 Task: Search one way flight ticket for 3 adults in first from Dillingham: Dillingham Airport to Jacksonville: Albert J. Ellis Airport on 5-3-2023. Choice of flights is Sun country airlines. Number of bags: 1 carry on bag. Price is upto 77000. Outbound departure time preference is 16:15.
Action: Mouse moved to (257, 350)
Screenshot: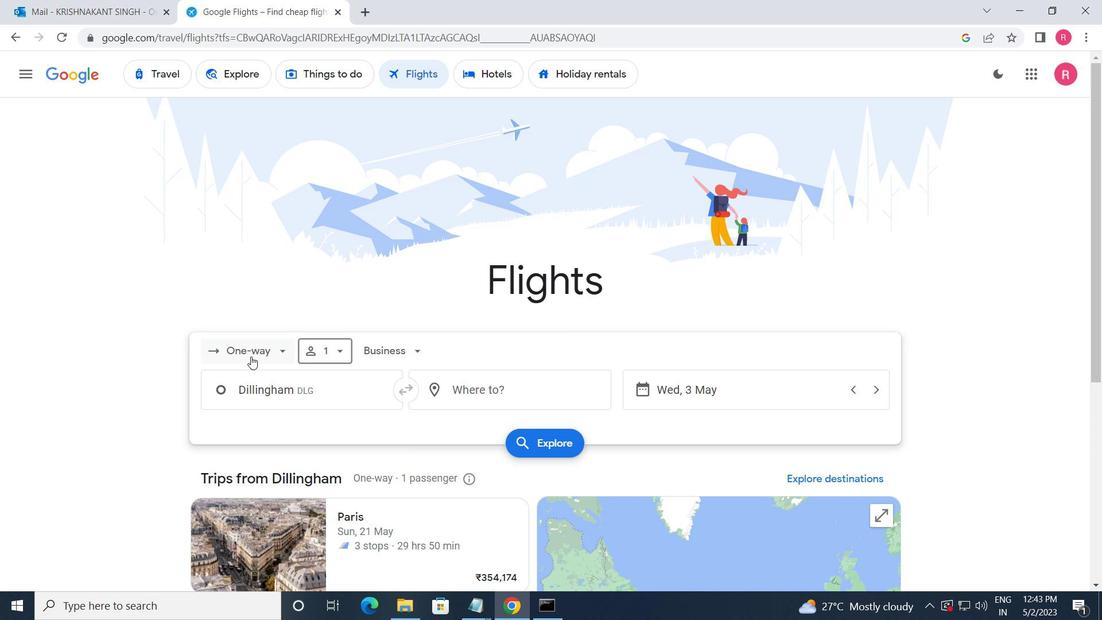 
Action: Mouse pressed left at (257, 350)
Screenshot: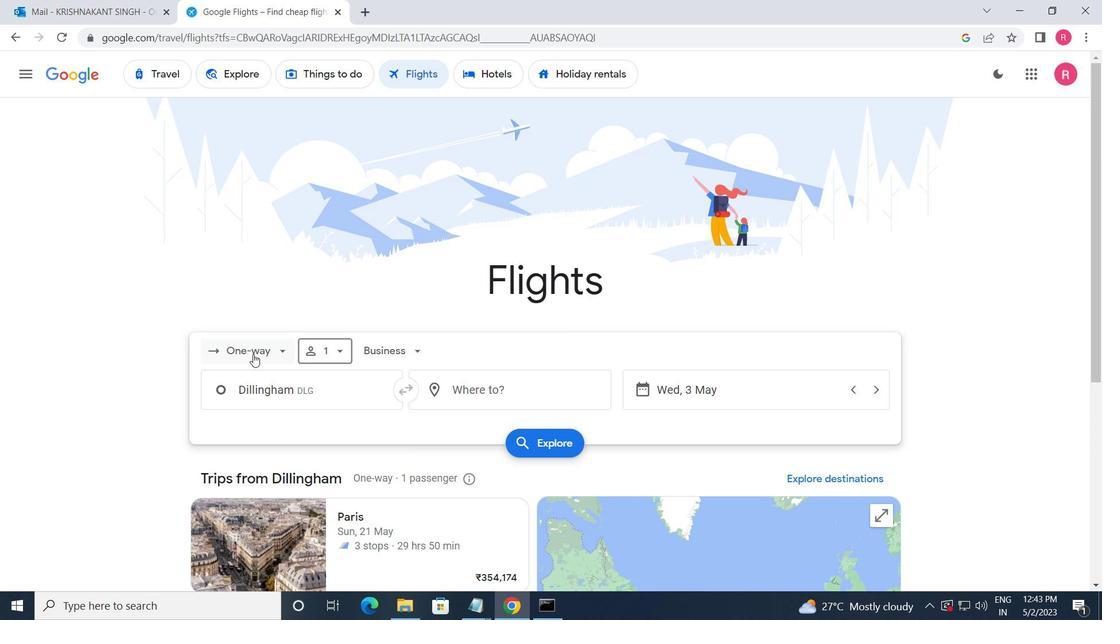 
Action: Mouse moved to (287, 412)
Screenshot: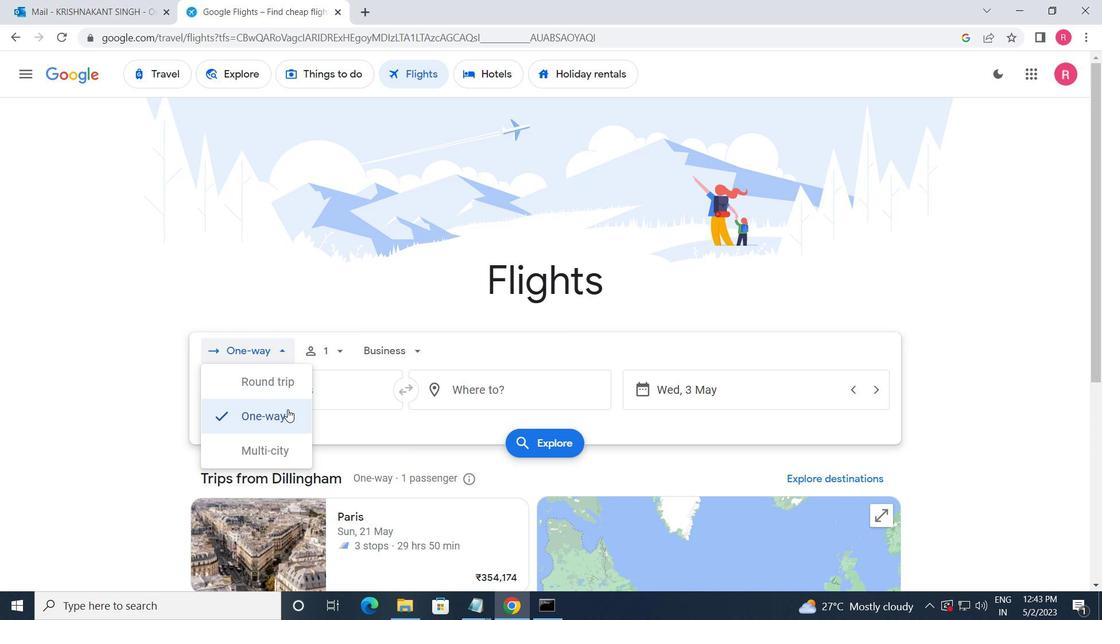 
Action: Mouse pressed left at (287, 412)
Screenshot: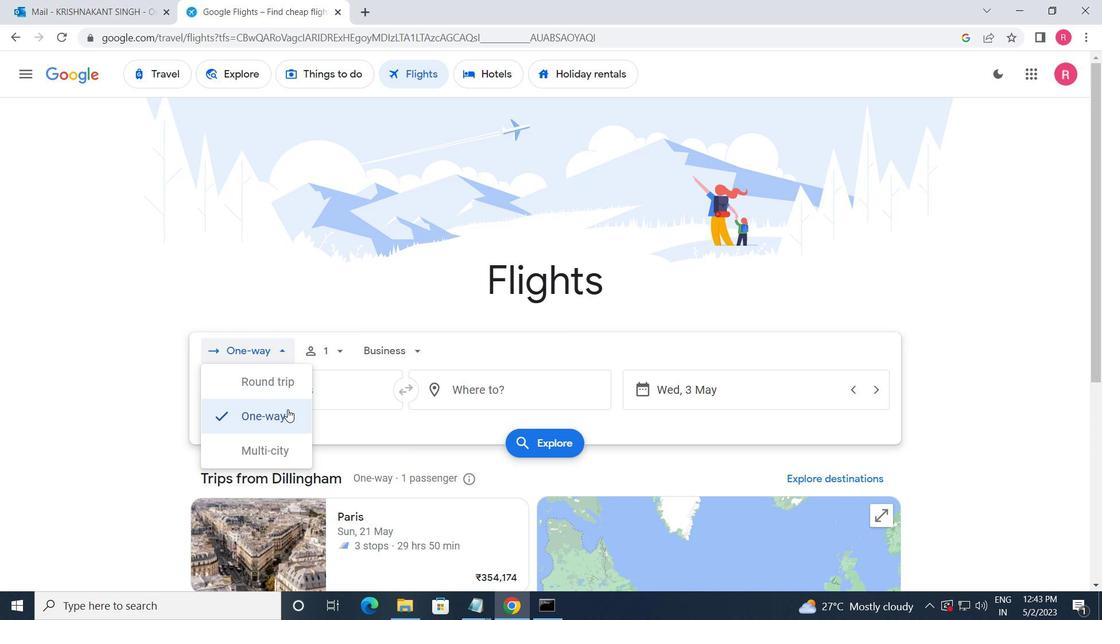 
Action: Mouse moved to (335, 360)
Screenshot: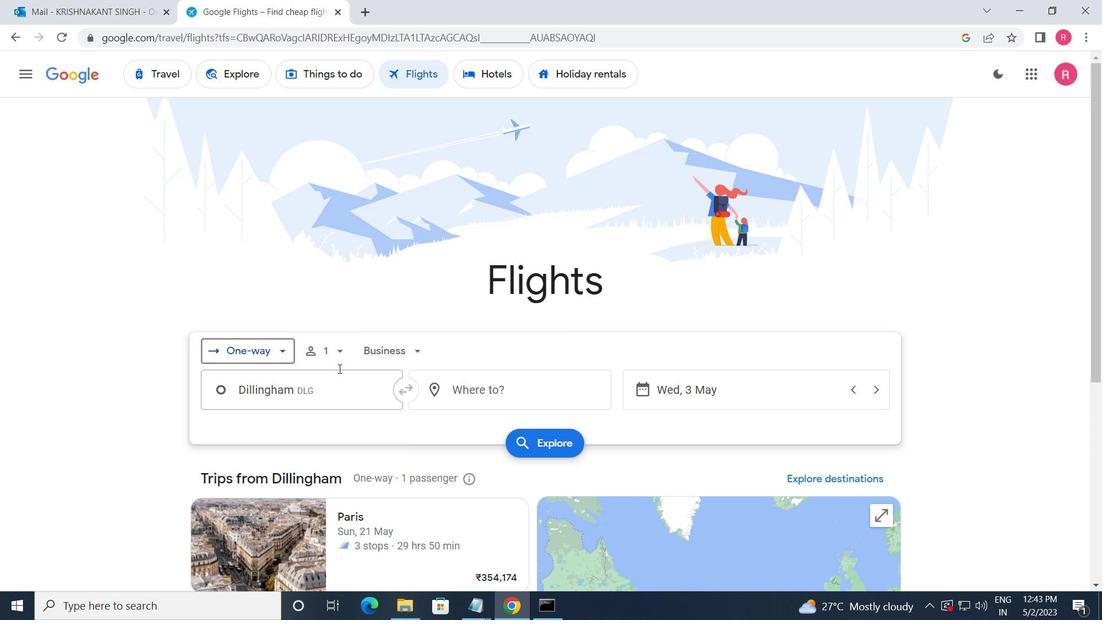 
Action: Mouse pressed left at (335, 360)
Screenshot: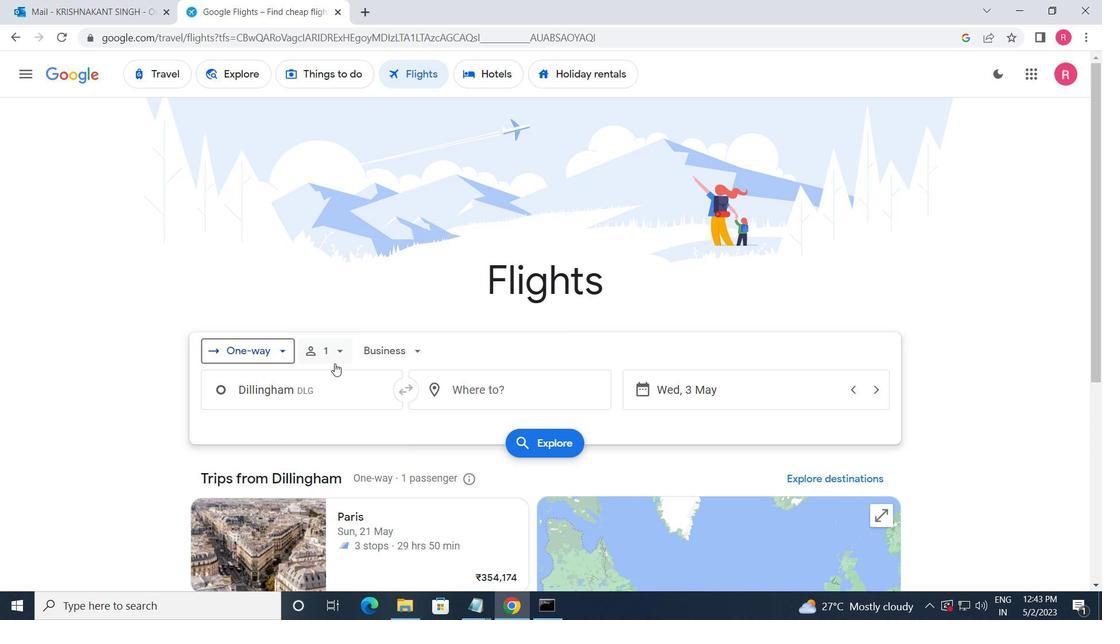 
Action: Mouse moved to (450, 385)
Screenshot: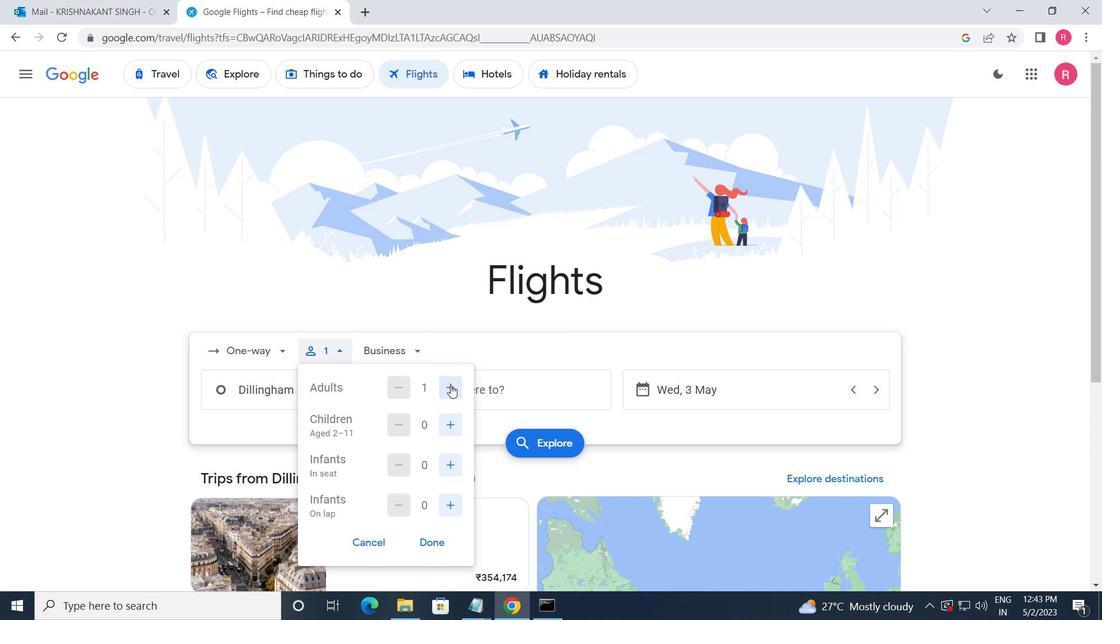 
Action: Mouse pressed left at (450, 385)
Screenshot: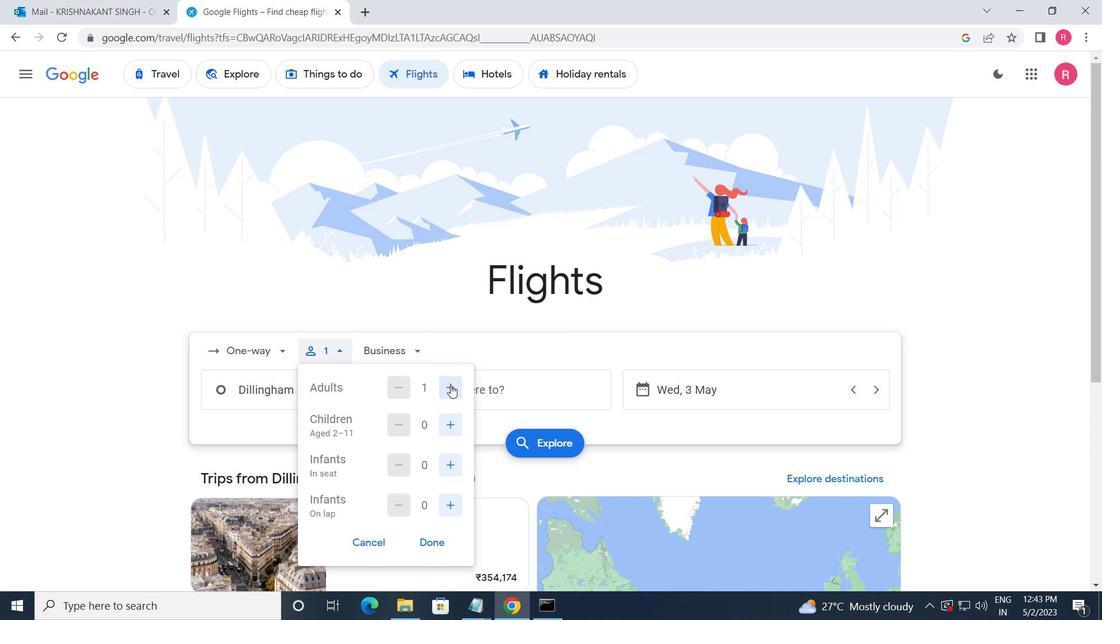 
Action: Mouse moved to (450, 386)
Screenshot: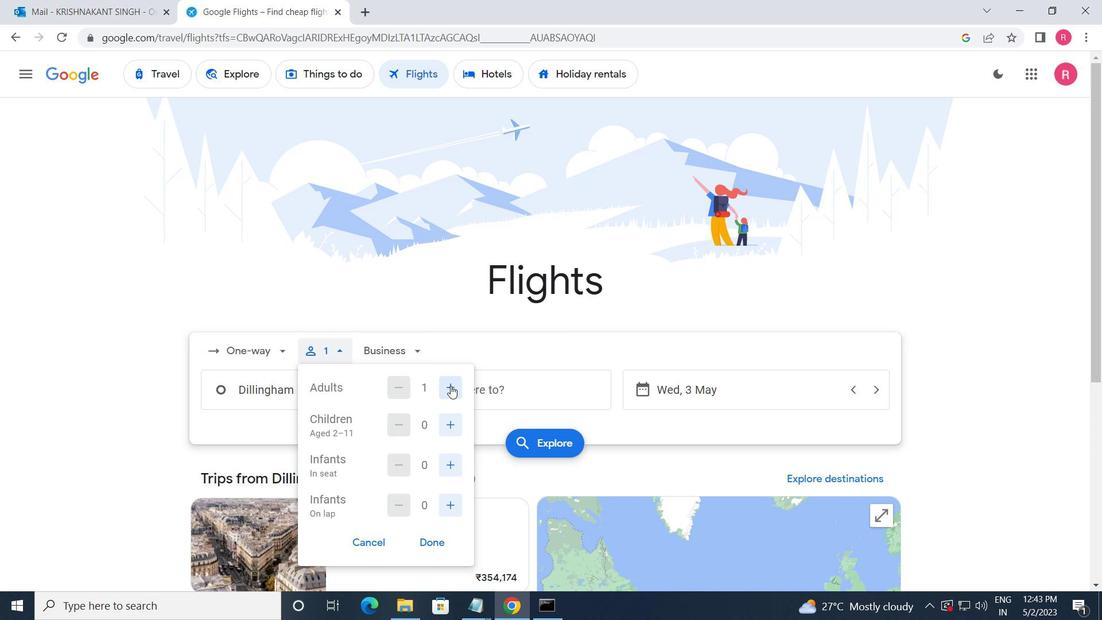 
Action: Mouse pressed left at (450, 386)
Screenshot: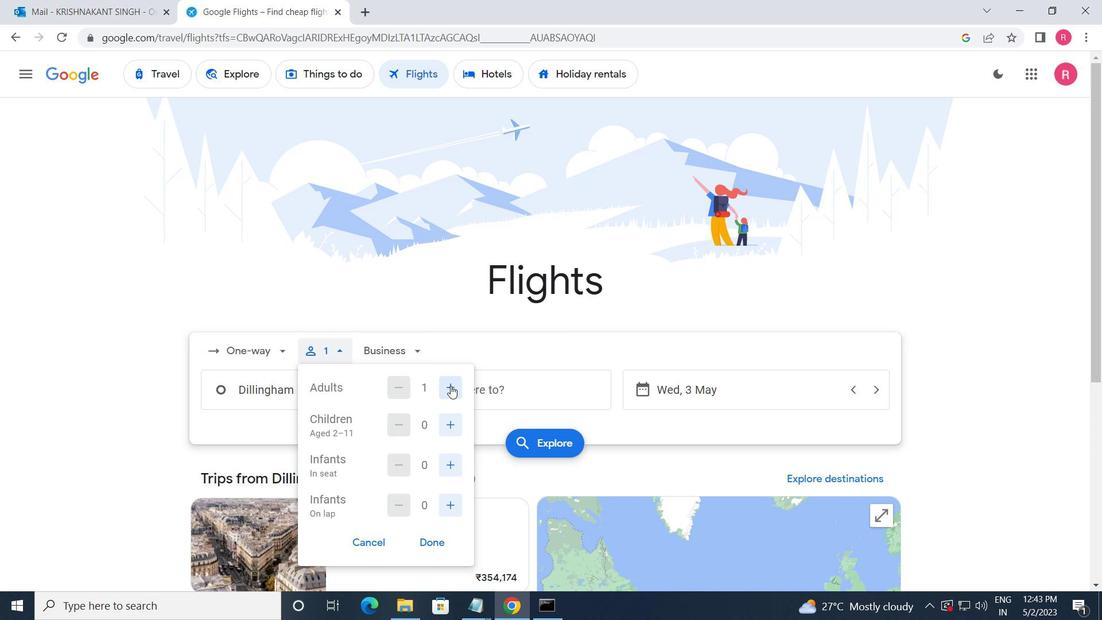 
Action: Mouse moved to (396, 333)
Screenshot: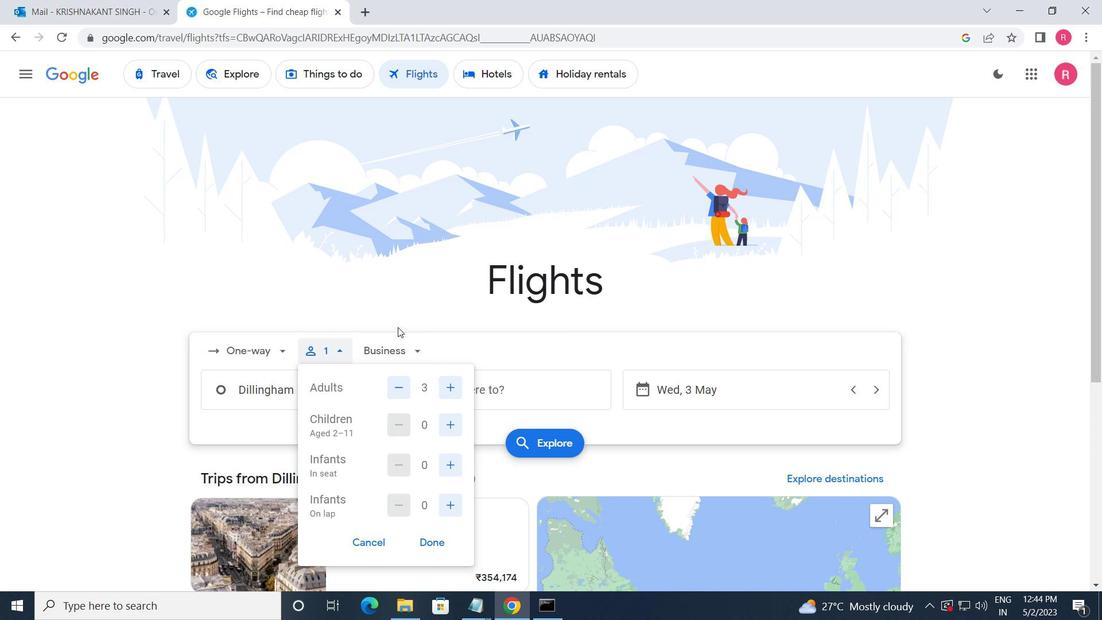 
Action: Mouse pressed left at (396, 333)
Screenshot: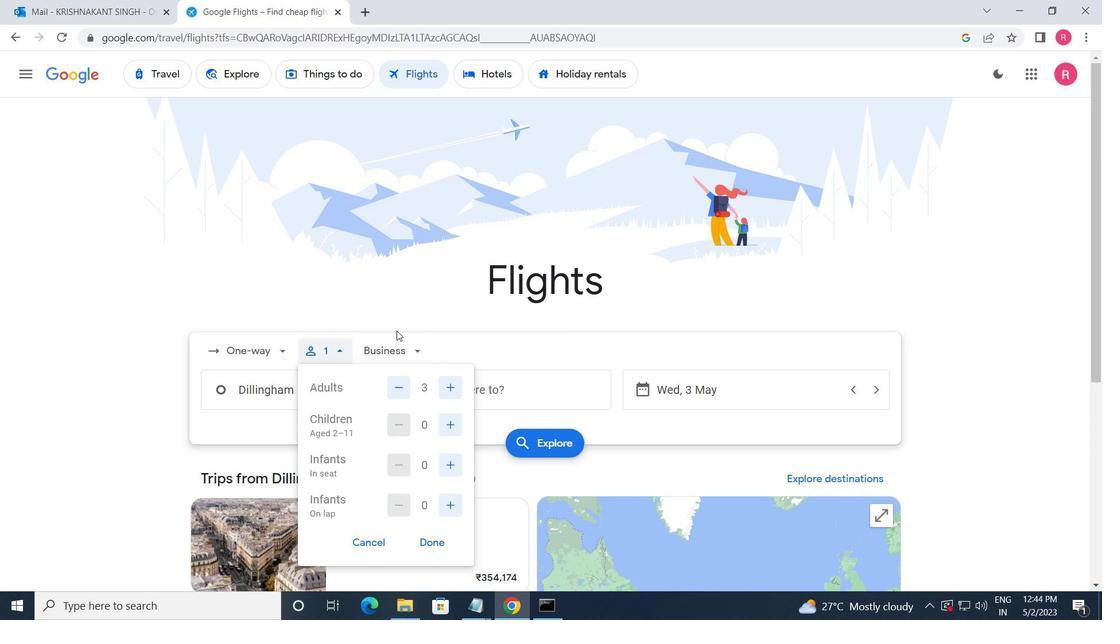 
Action: Mouse moved to (411, 484)
Screenshot: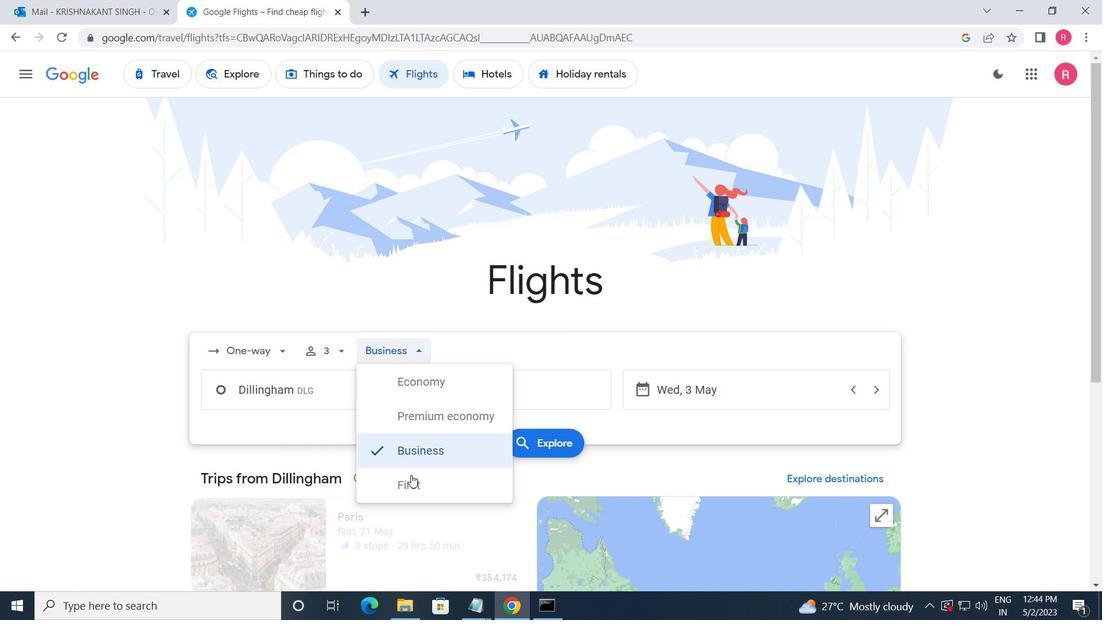 
Action: Mouse pressed left at (411, 484)
Screenshot: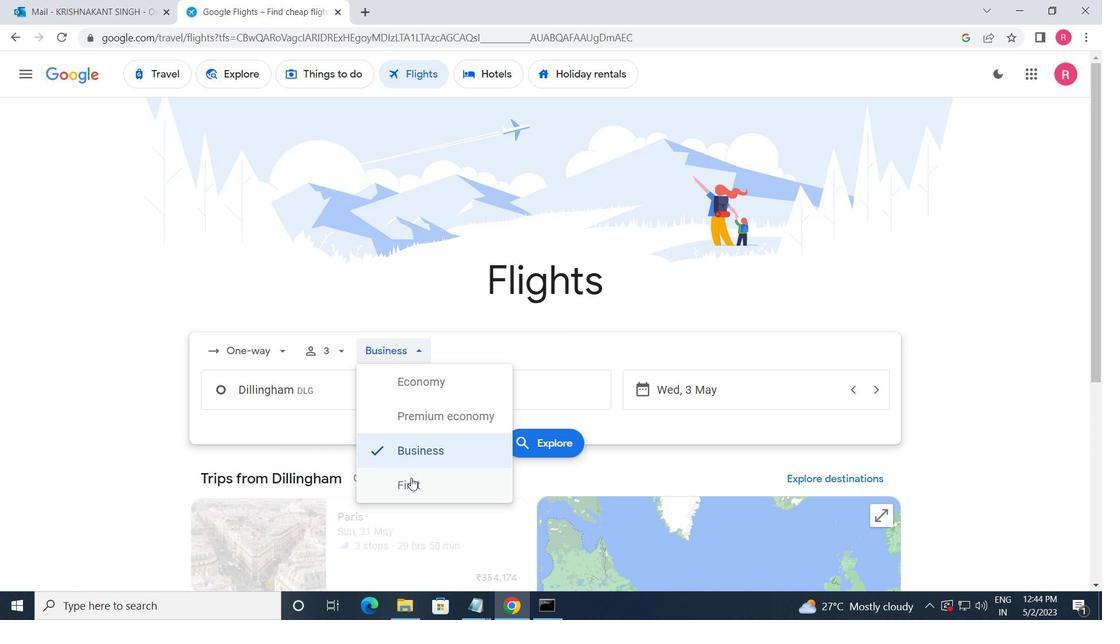 
Action: Mouse moved to (334, 400)
Screenshot: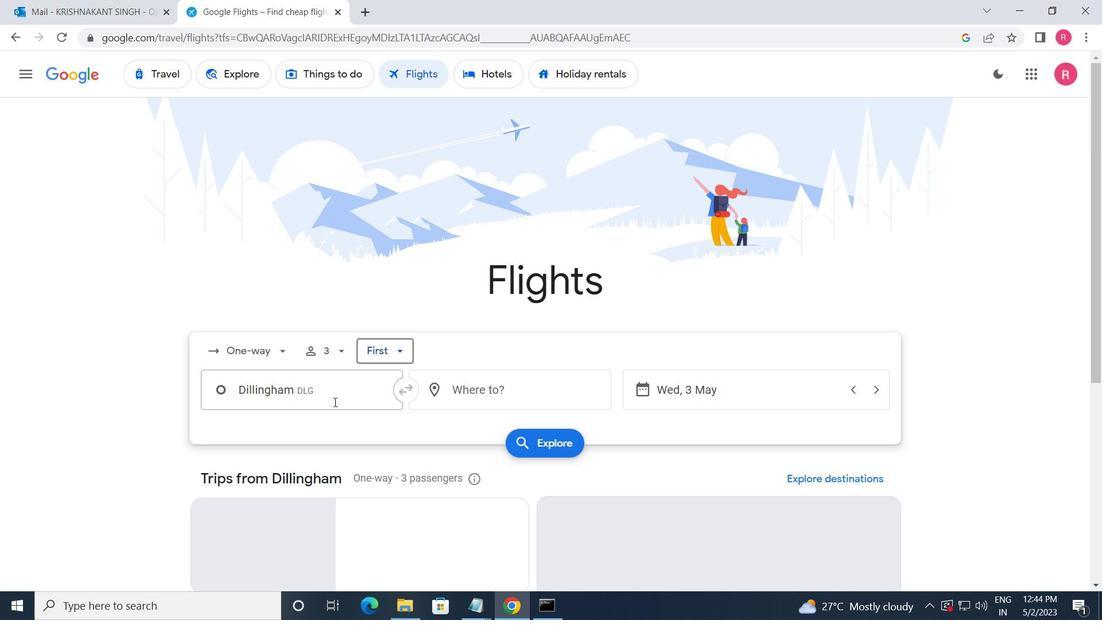 
Action: Mouse pressed left at (334, 400)
Screenshot: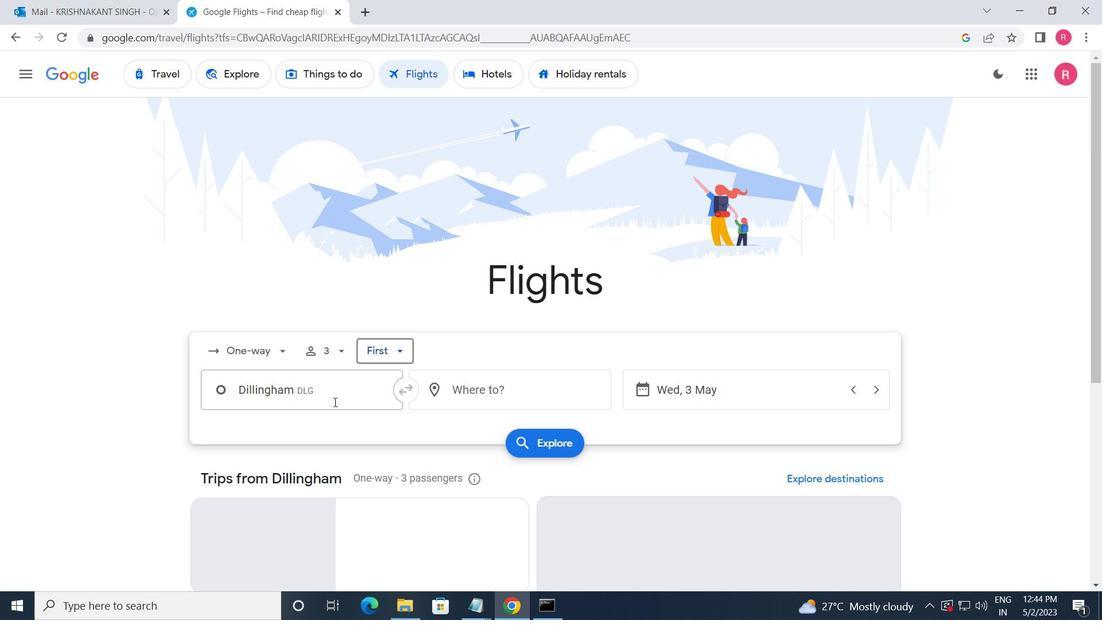 
Action: Mouse moved to (327, 434)
Screenshot: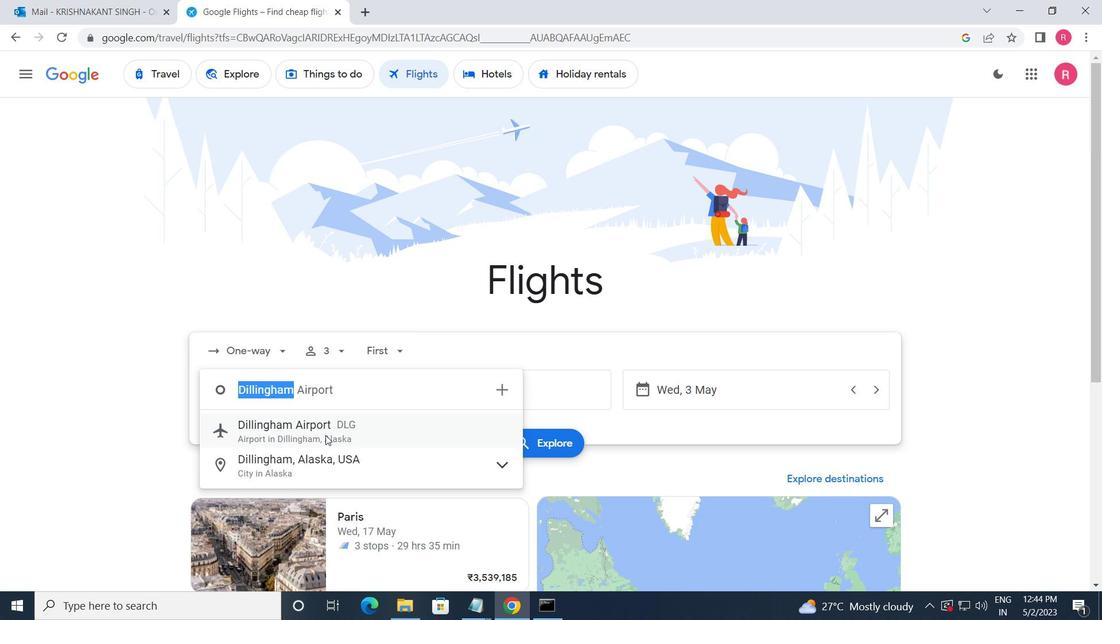 
Action: Mouse pressed left at (327, 434)
Screenshot: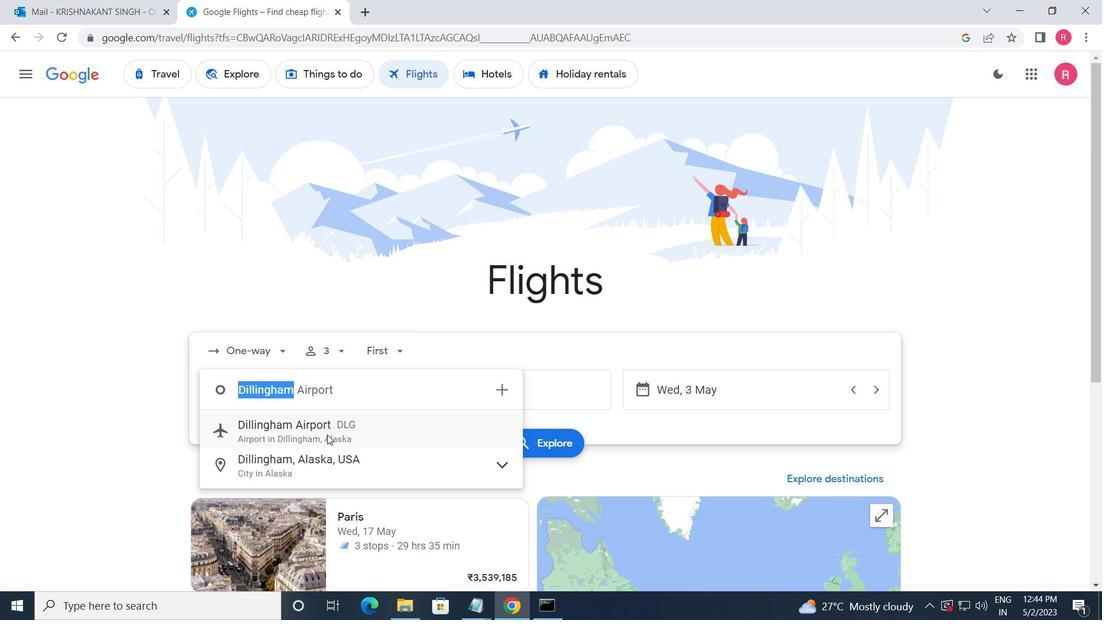 
Action: Mouse moved to (465, 394)
Screenshot: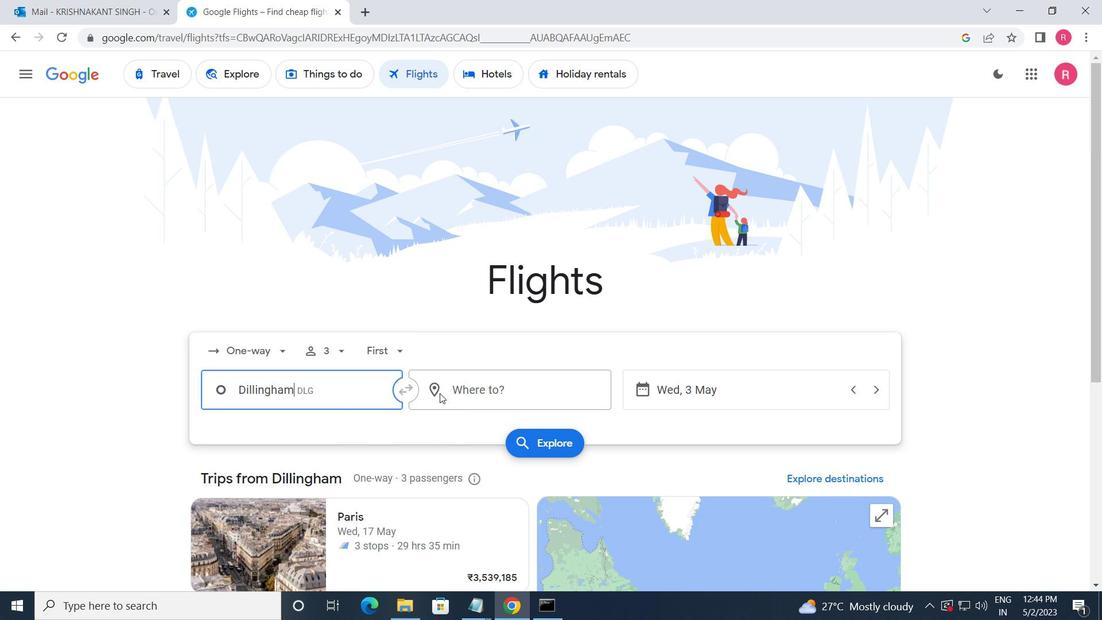 
Action: Mouse pressed left at (465, 394)
Screenshot: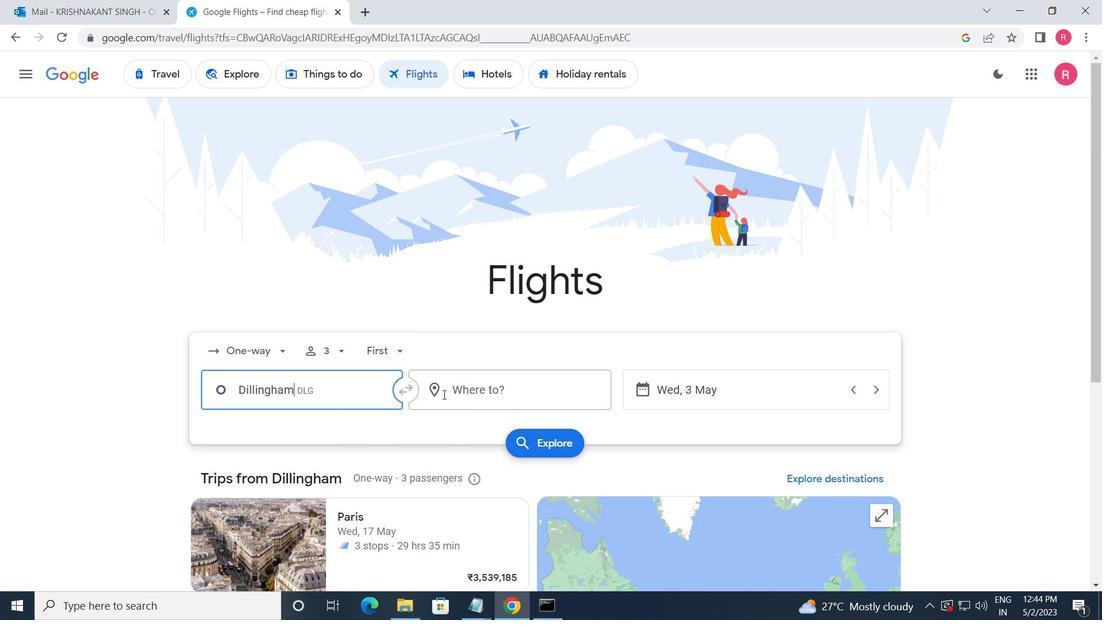 
Action: Mouse moved to (487, 532)
Screenshot: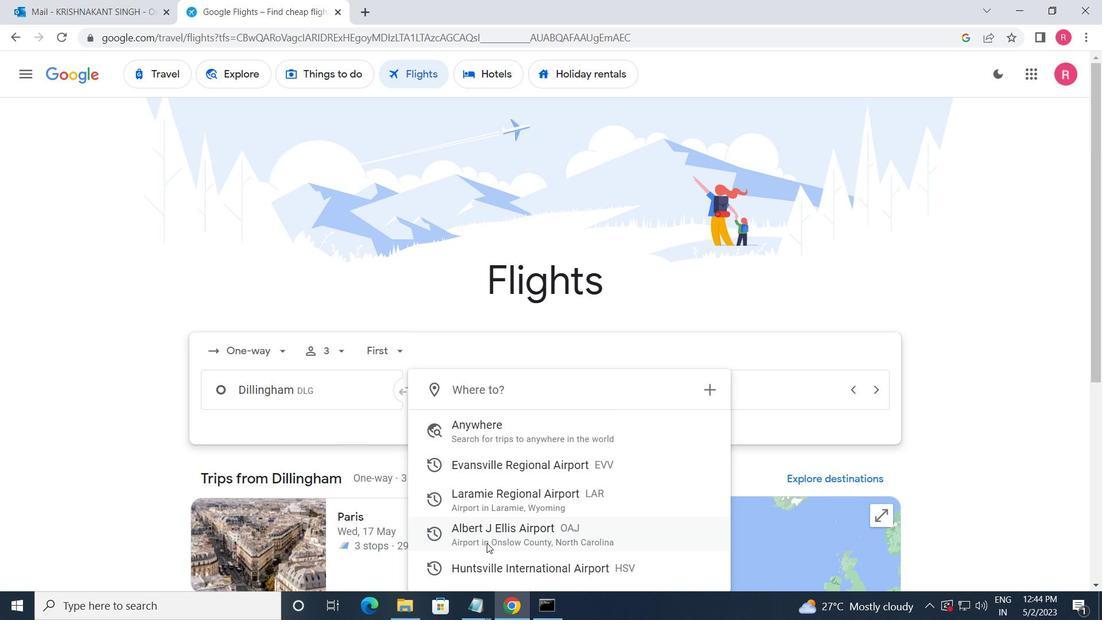 
Action: Mouse scrolled (487, 531) with delta (0, 0)
Screenshot: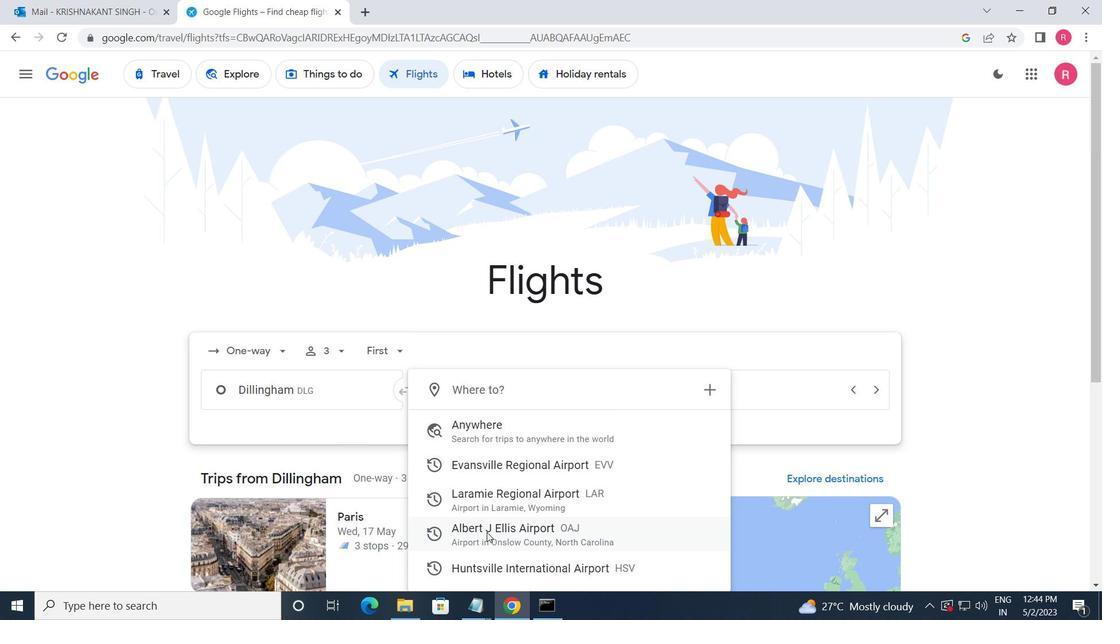 
Action: Mouse moved to (476, 455)
Screenshot: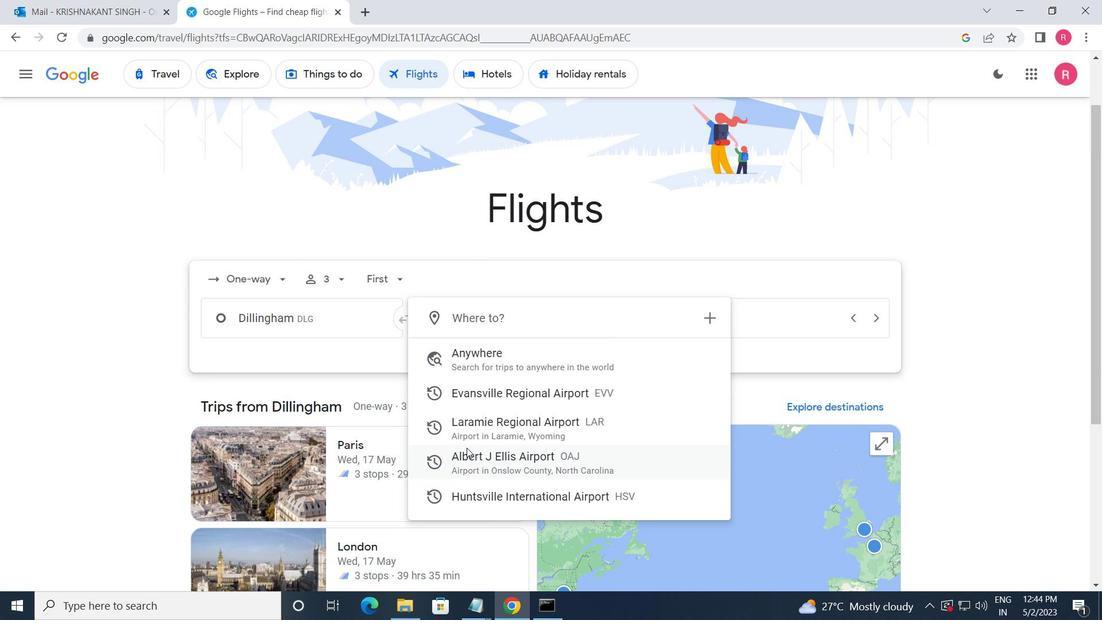 
Action: Key pressed <Key.shift_r>J<Key.backspace>
Screenshot: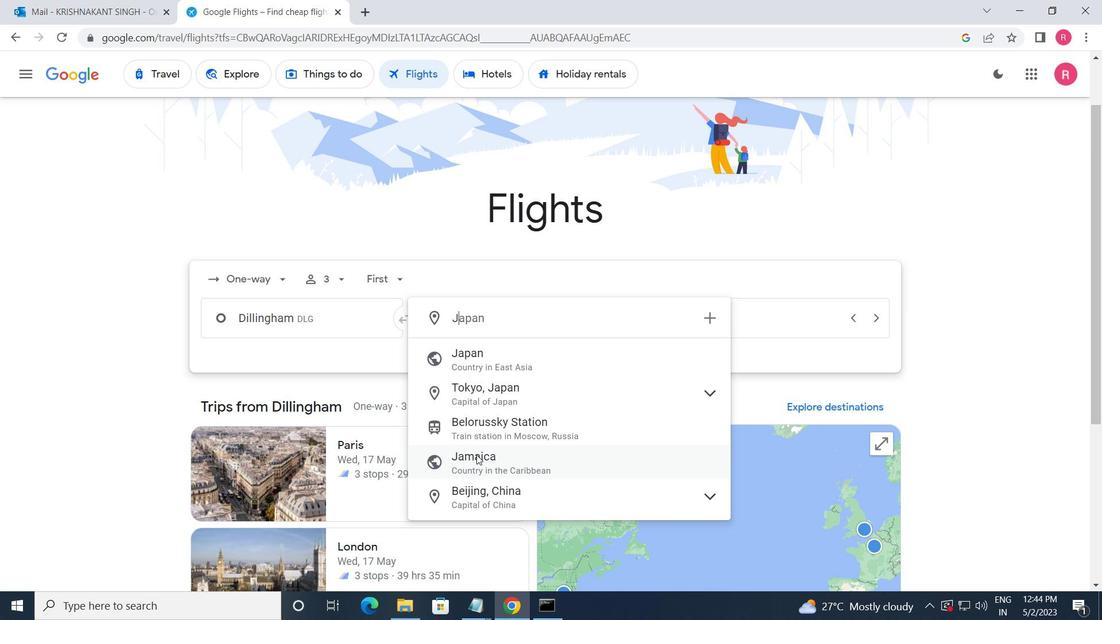 
Action: Mouse moved to (480, 450)
Screenshot: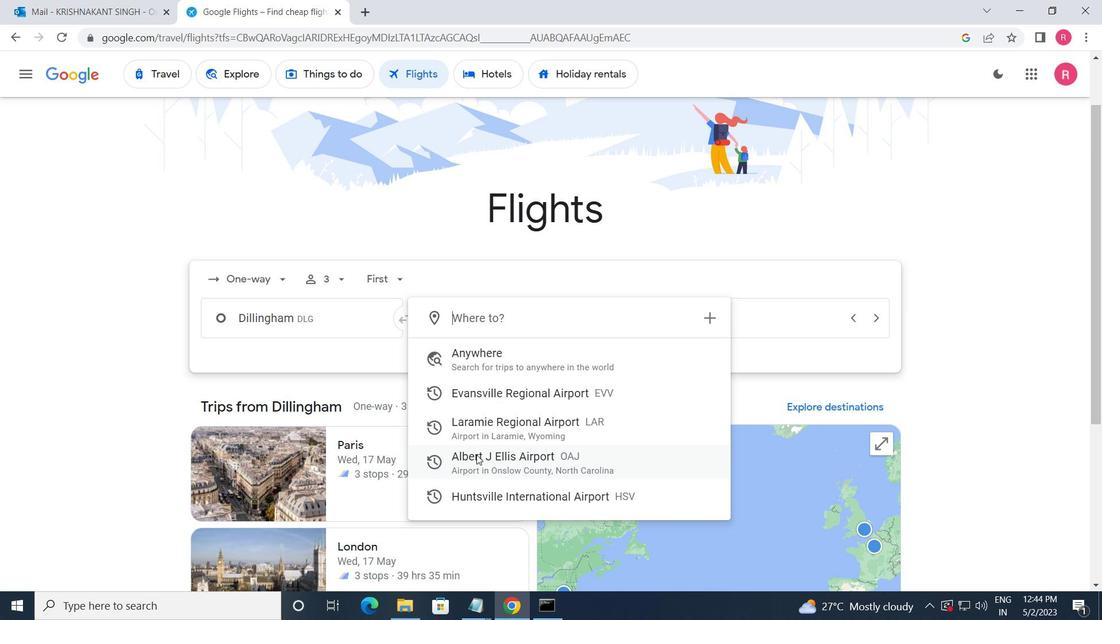 
Action: Mouse pressed left at (480, 450)
Screenshot: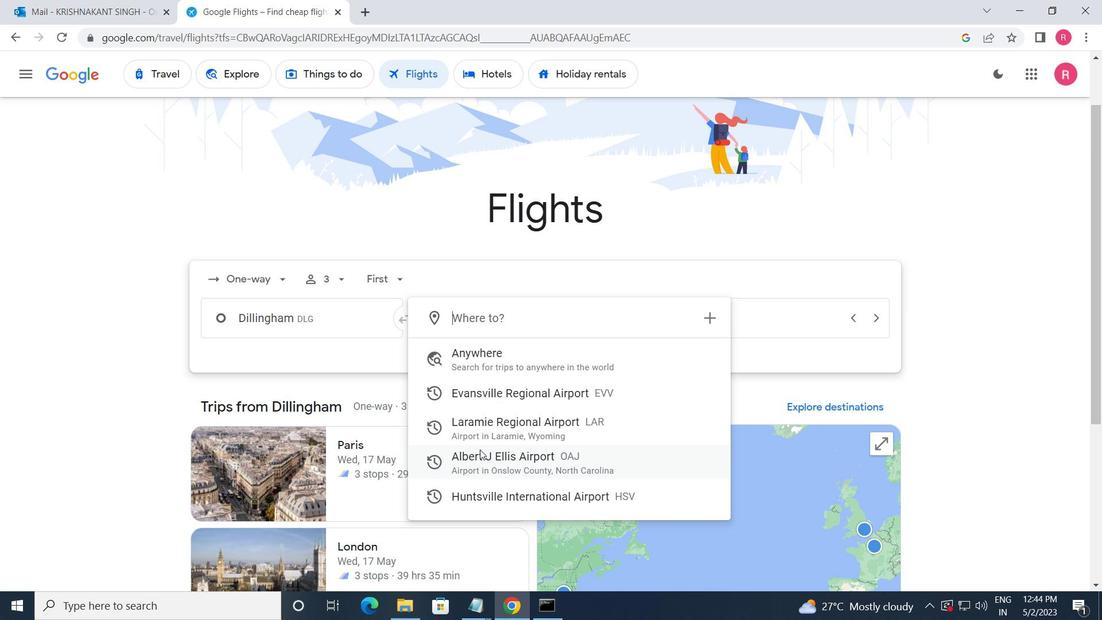 
Action: Mouse moved to (733, 319)
Screenshot: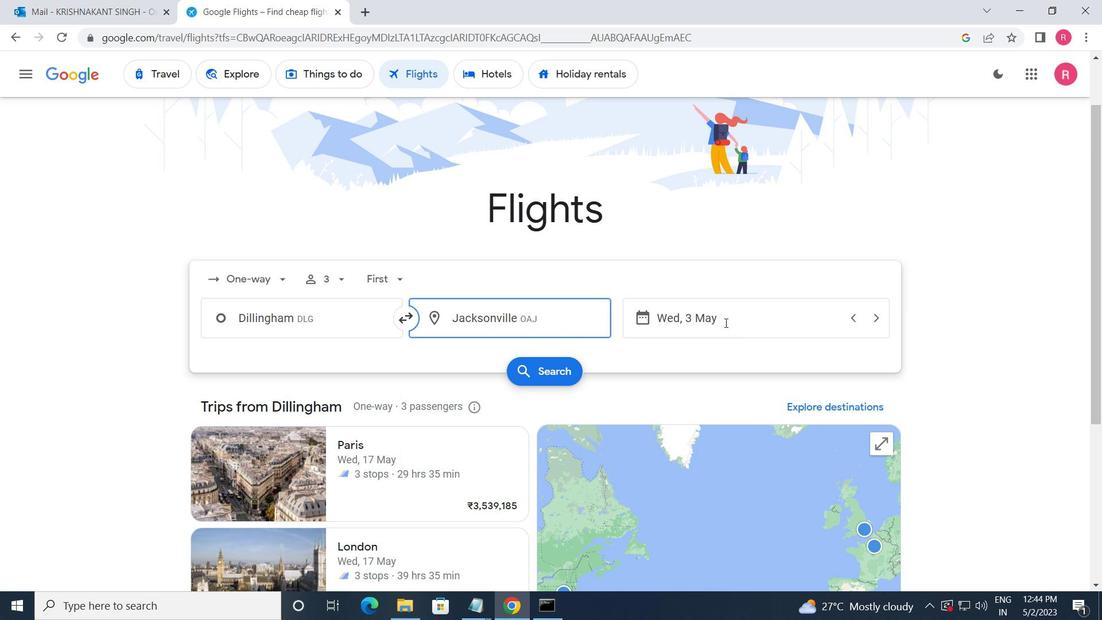 
Action: Mouse pressed left at (733, 319)
Screenshot: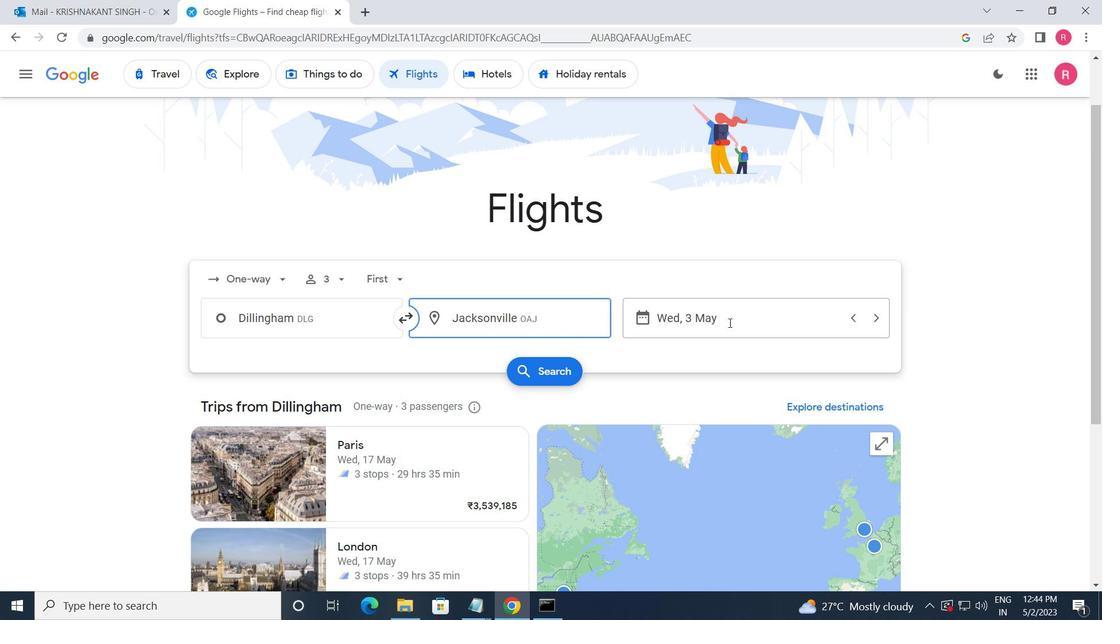 
Action: Mouse moved to (490, 330)
Screenshot: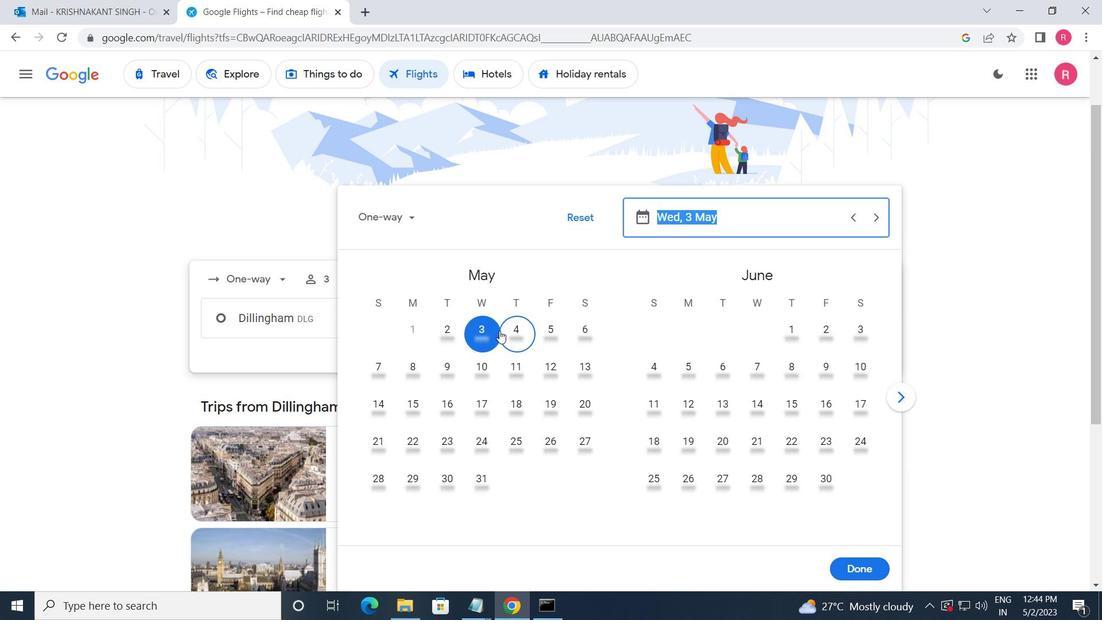 
Action: Mouse pressed left at (490, 330)
Screenshot: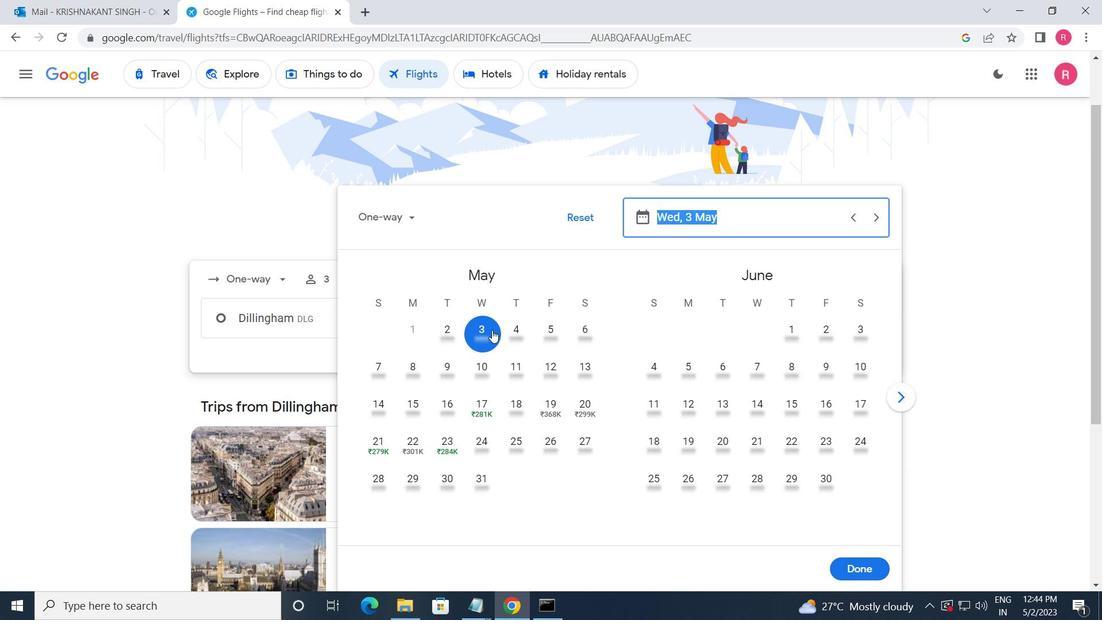 
Action: Mouse moved to (863, 575)
Screenshot: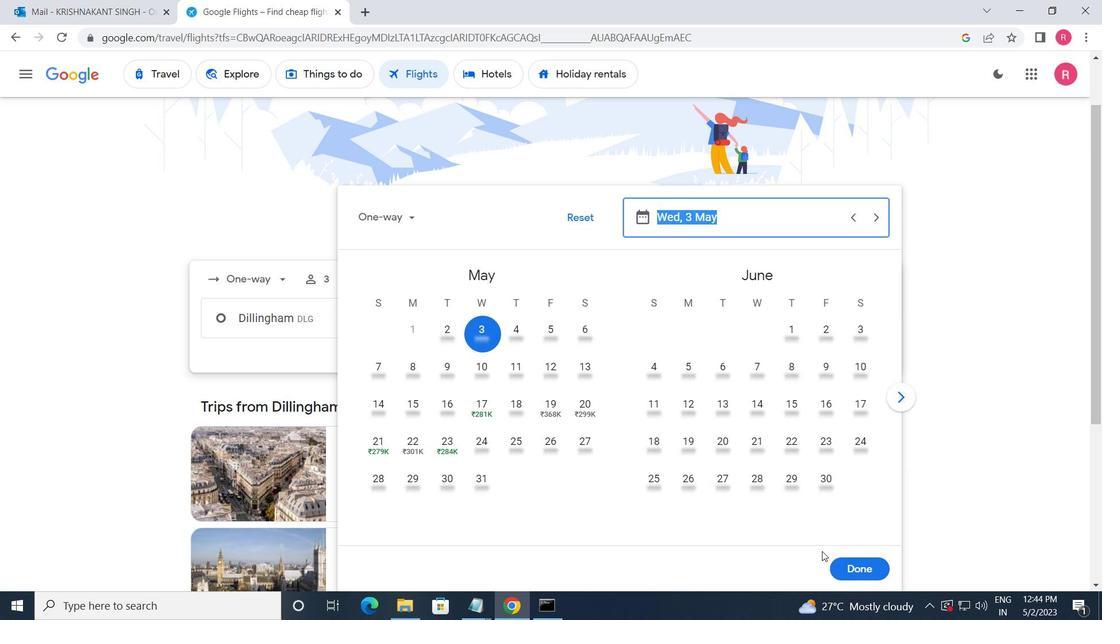 
Action: Mouse pressed left at (863, 575)
Screenshot: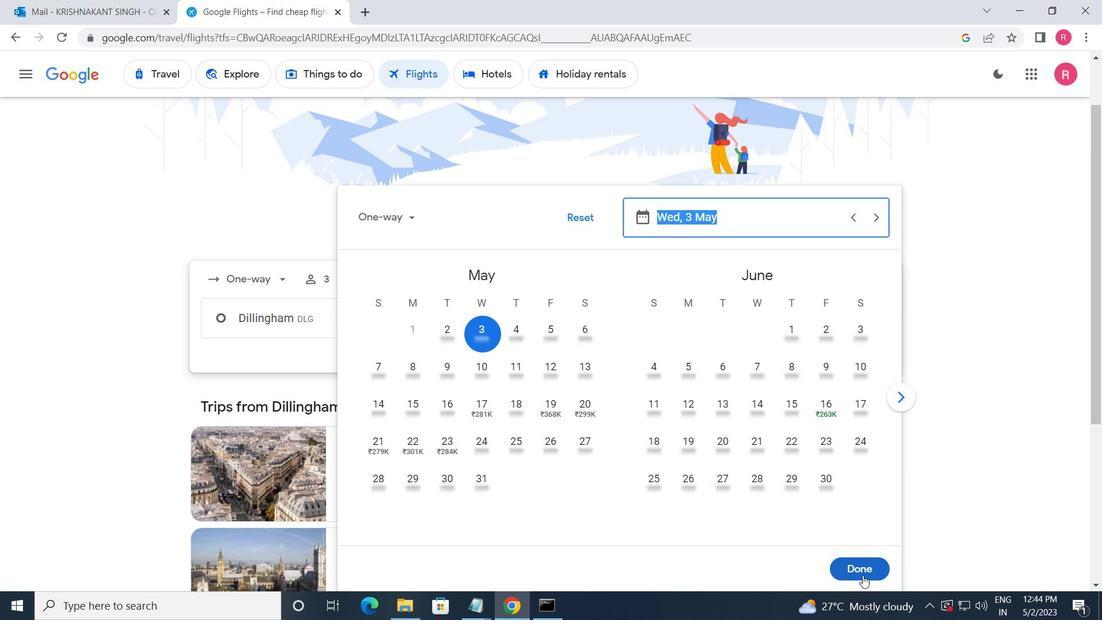 
Action: Mouse moved to (554, 373)
Screenshot: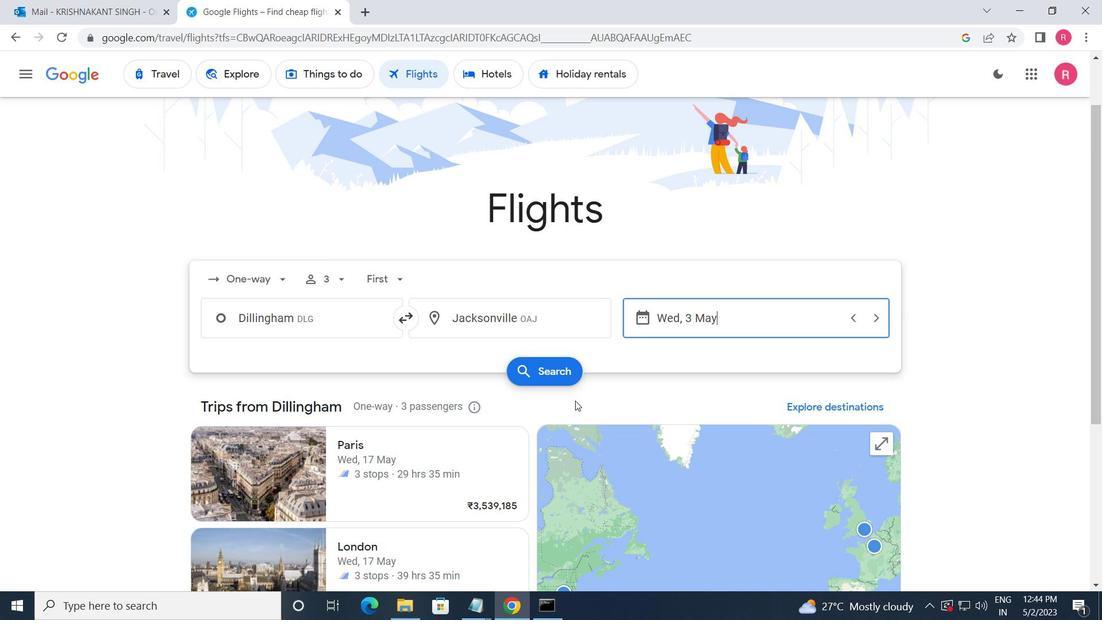 
Action: Mouse pressed left at (554, 373)
Screenshot: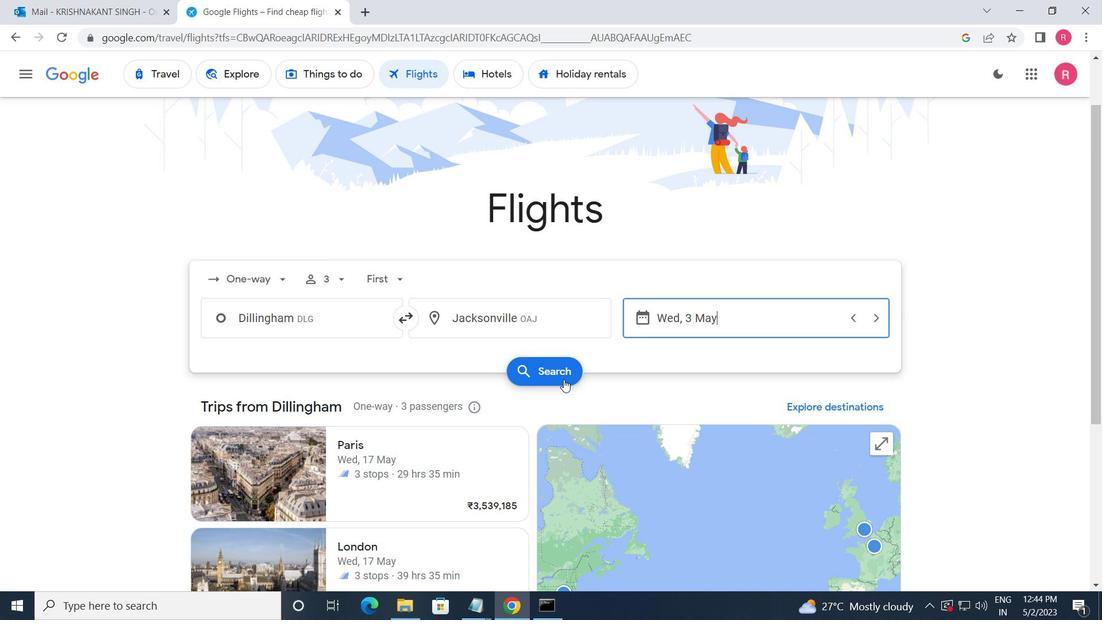 
Action: Mouse moved to (223, 211)
Screenshot: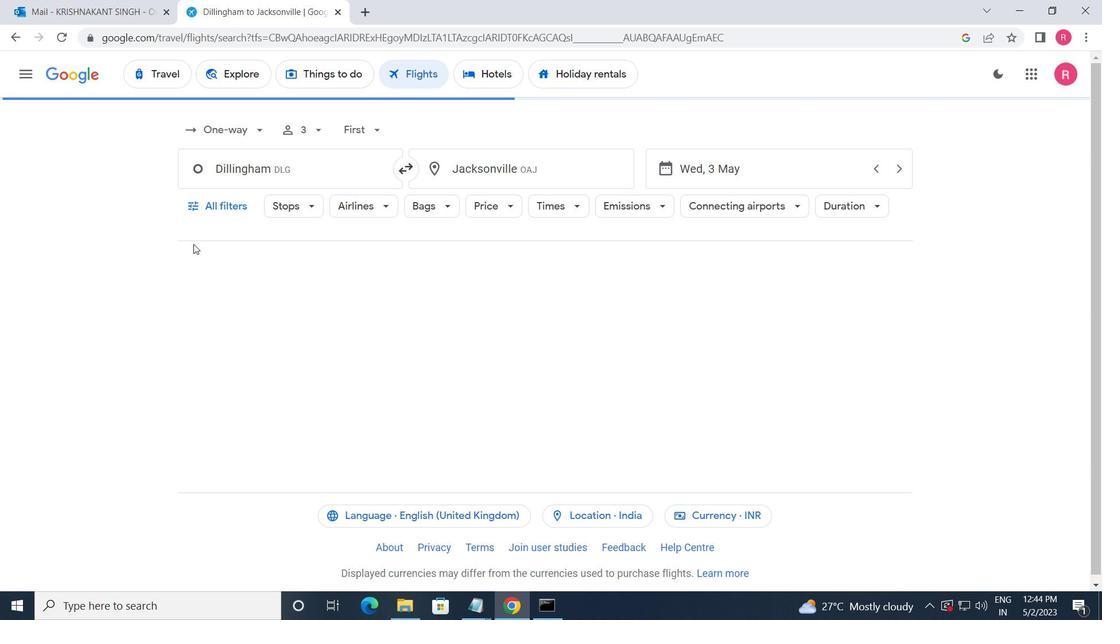 
Action: Mouse pressed left at (223, 211)
Screenshot: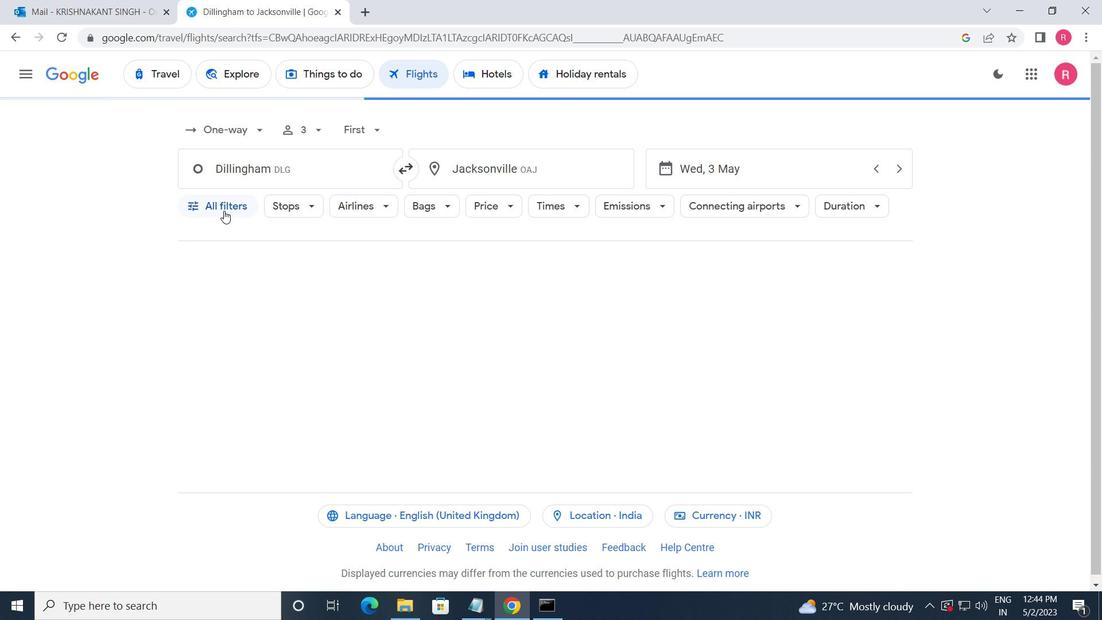 
Action: Mouse moved to (309, 412)
Screenshot: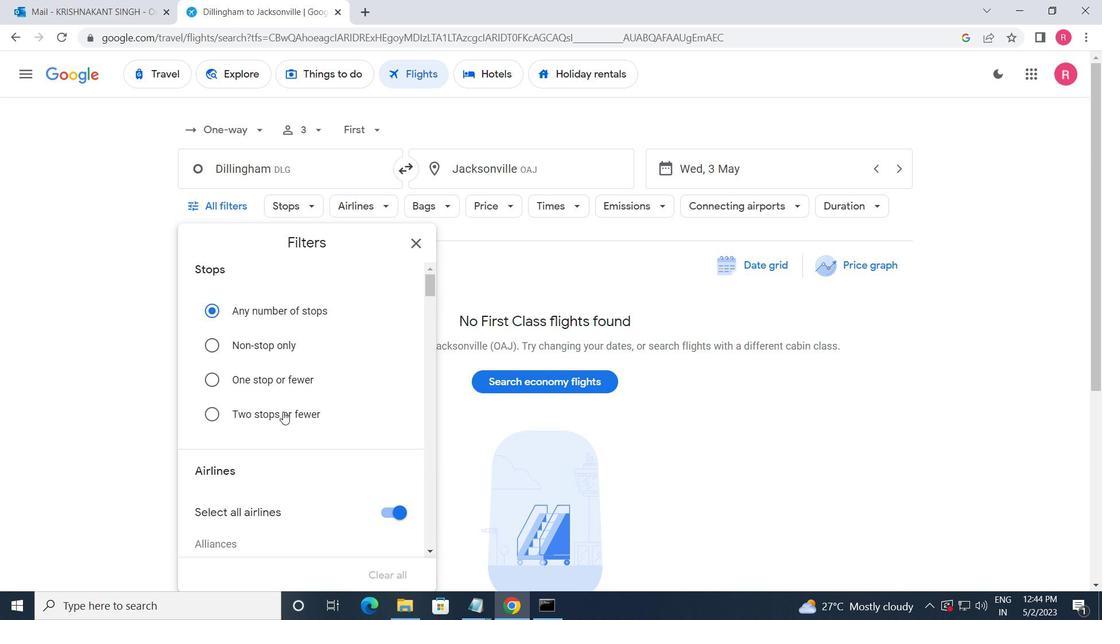 
Action: Mouse scrolled (309, 412) with delta (0, 0)
Screenshot: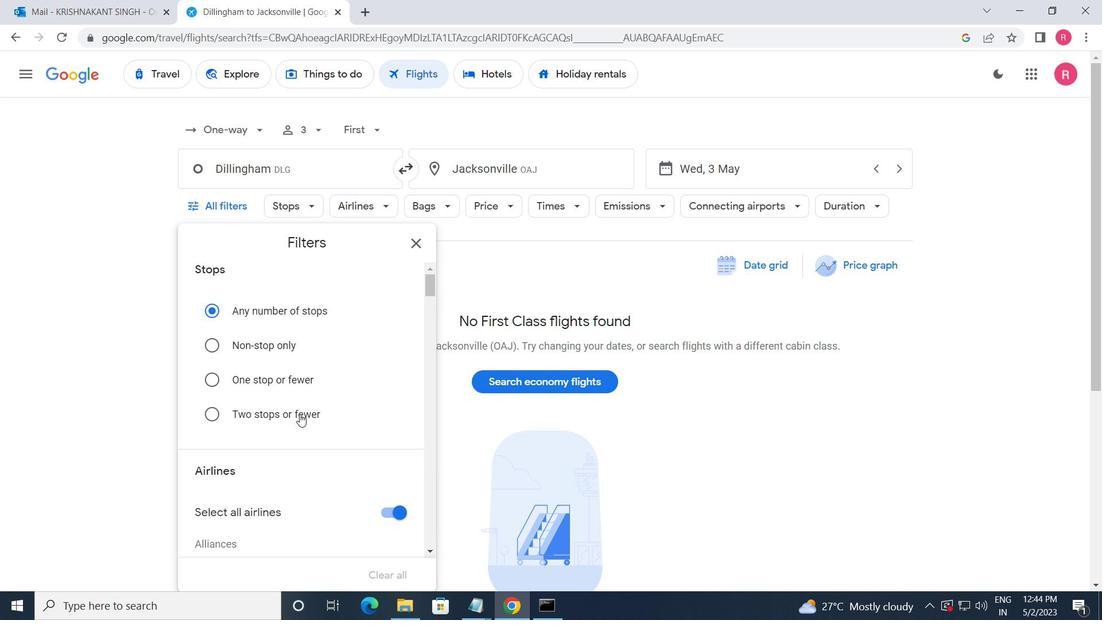 
Action: Mouse moved to (310, 412)
Screenshot: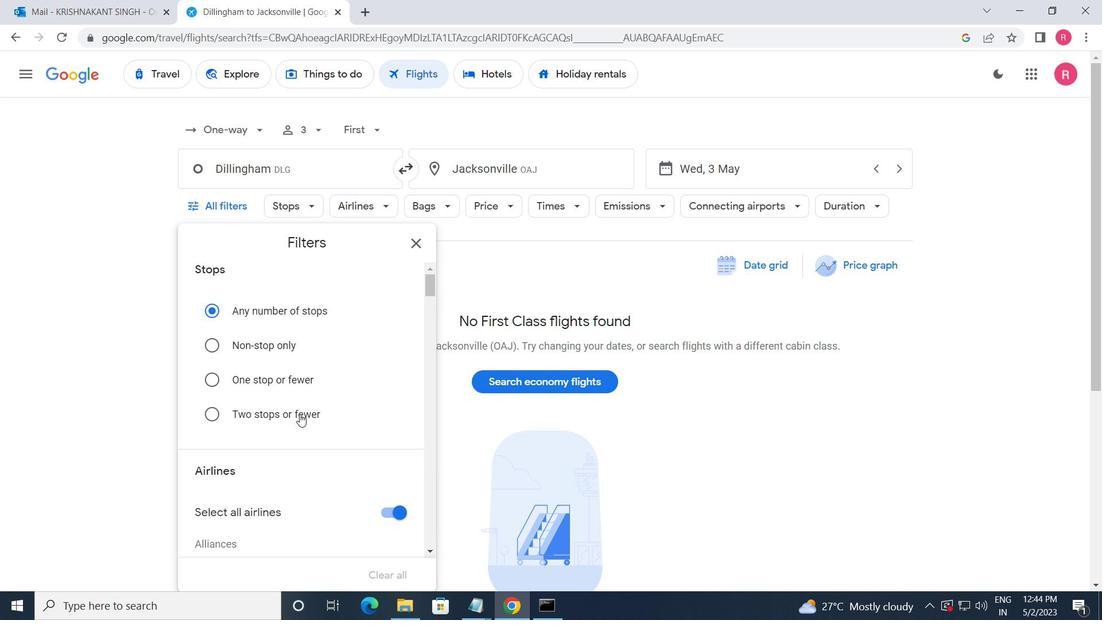 
Action: Mouse scrolled (310, 412) with delta (0, 0)
Screenshot: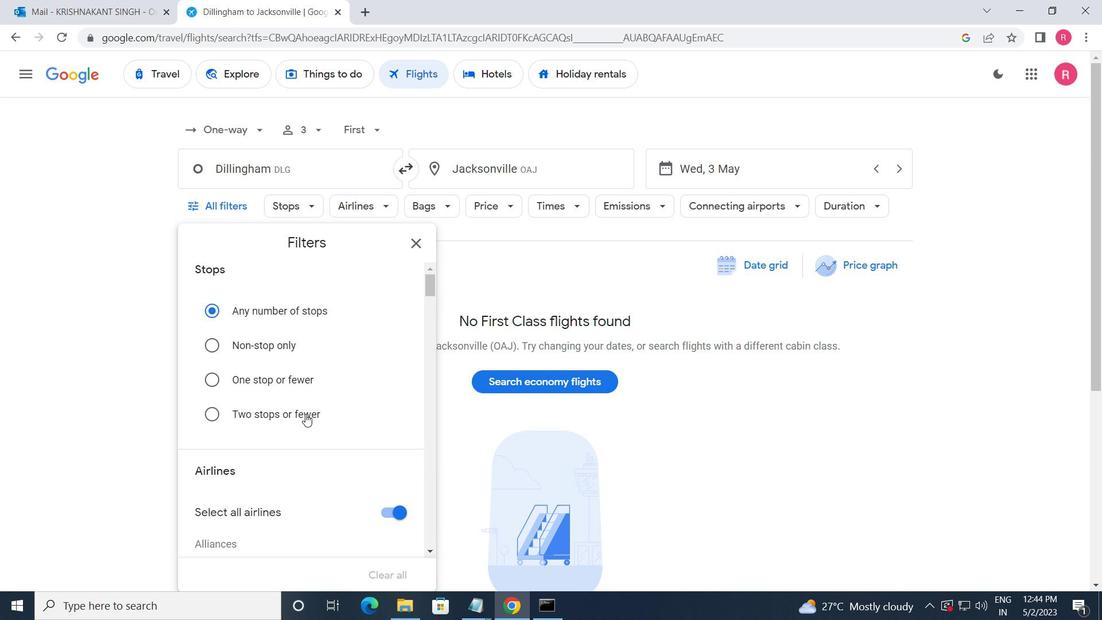 
Action: Mouse scrolled (310, 412) with delta (0, 0)
Screenshot: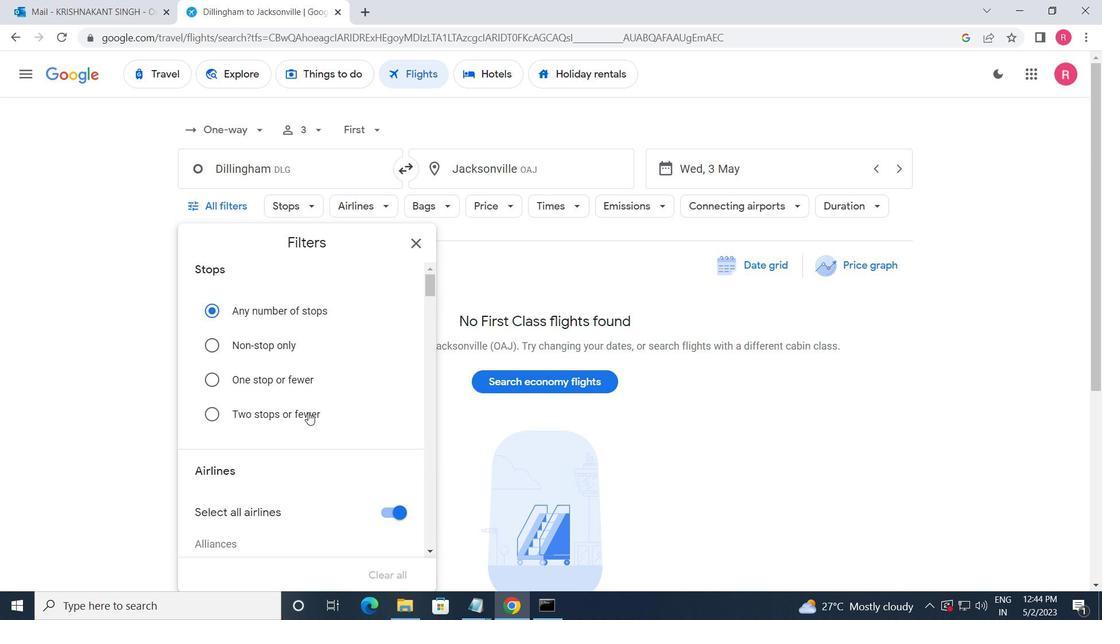
Action: Mouse moved to (309, 413)
Screenshot: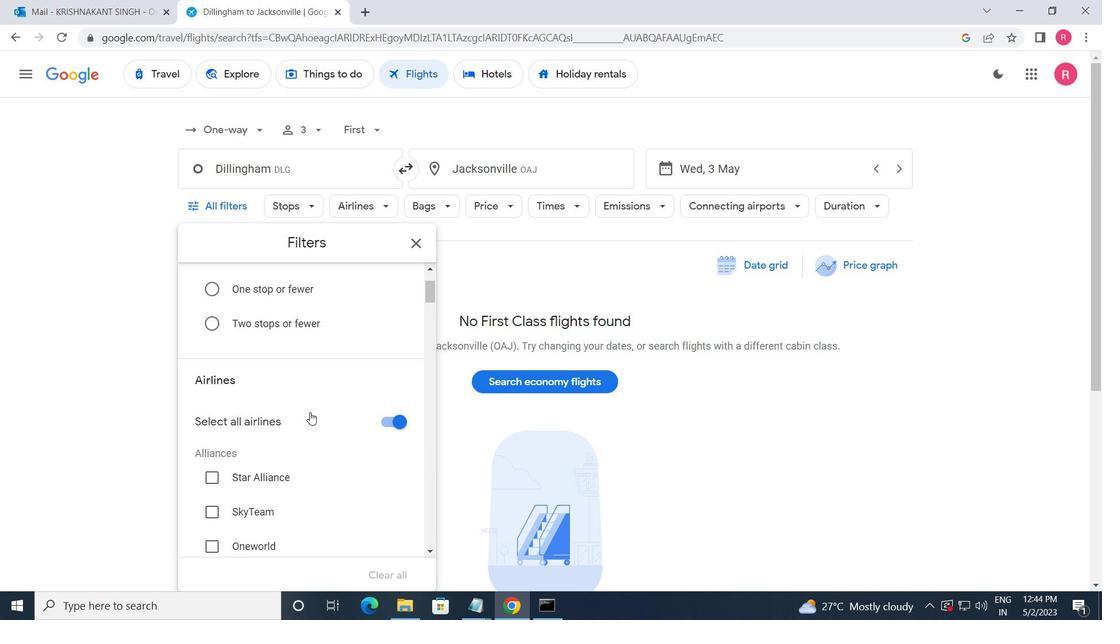 
Action: Mouse scrolled (309, 413) with delta (0, 0)
Screenshot: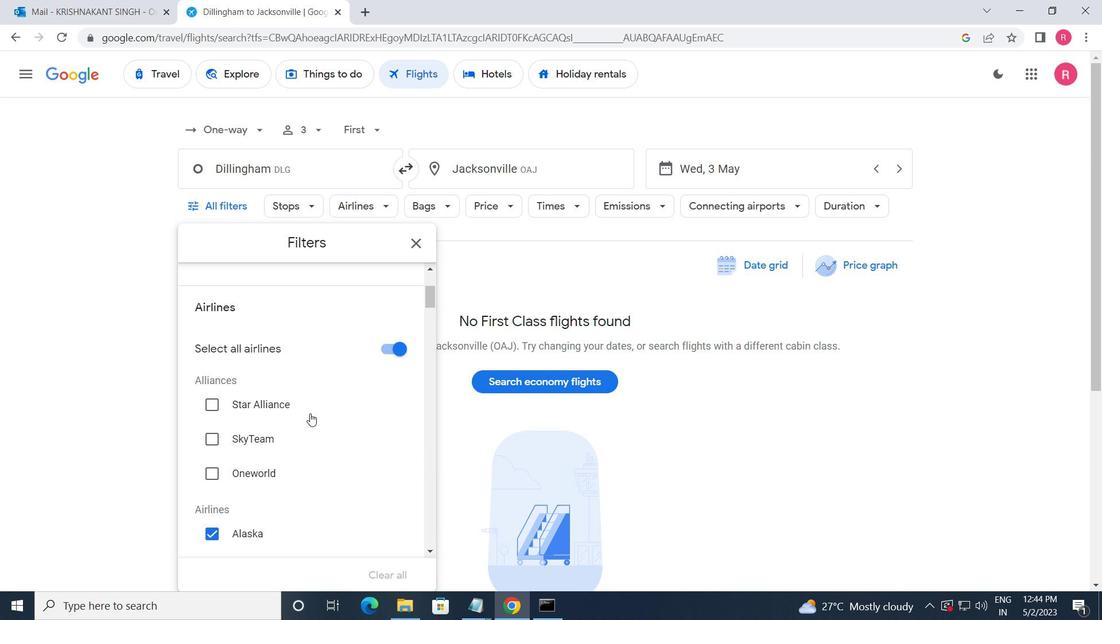 
Action: Mouse moved to (308, 414)
Screenshot: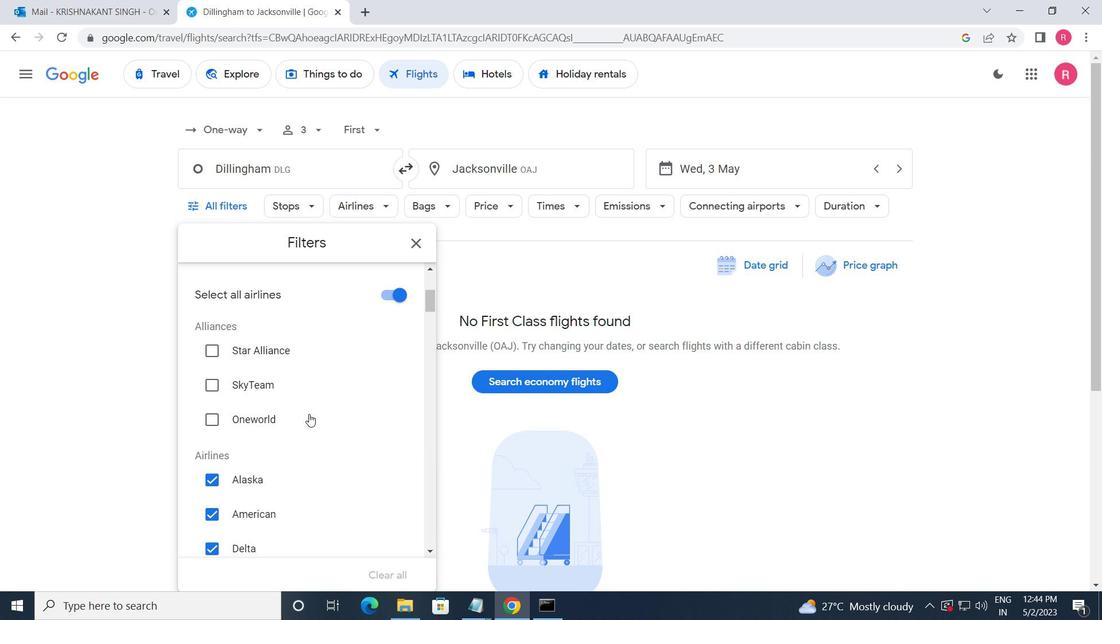 
Action: Mouse scrolled (308, 413) with delta (0, 0)
Screenshot: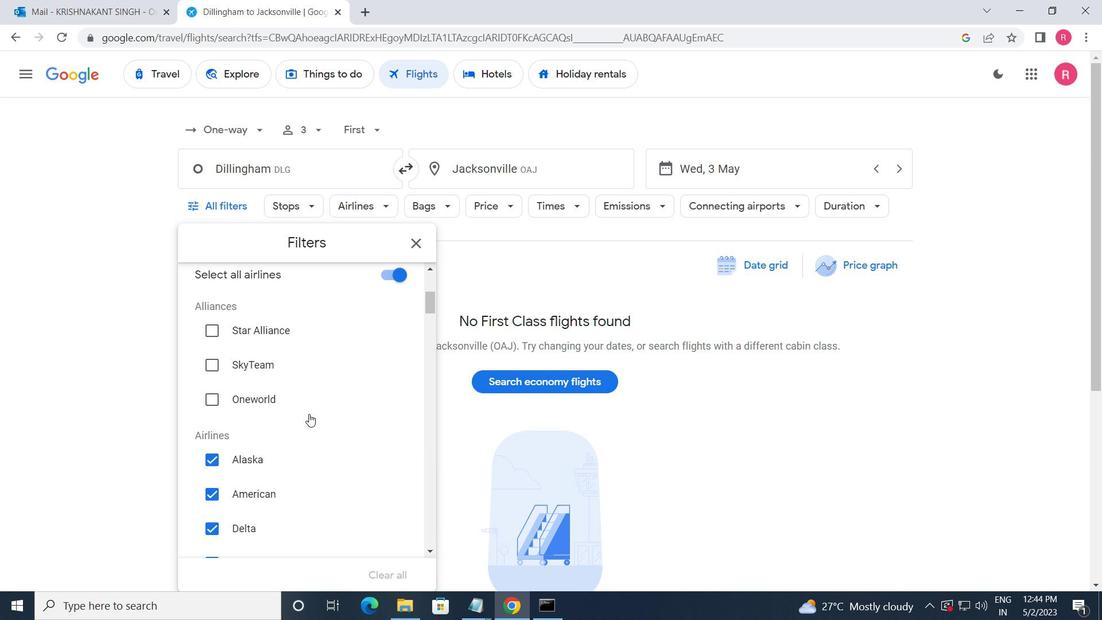 
Action: Mouse moved to (312, 416)
Screenshot: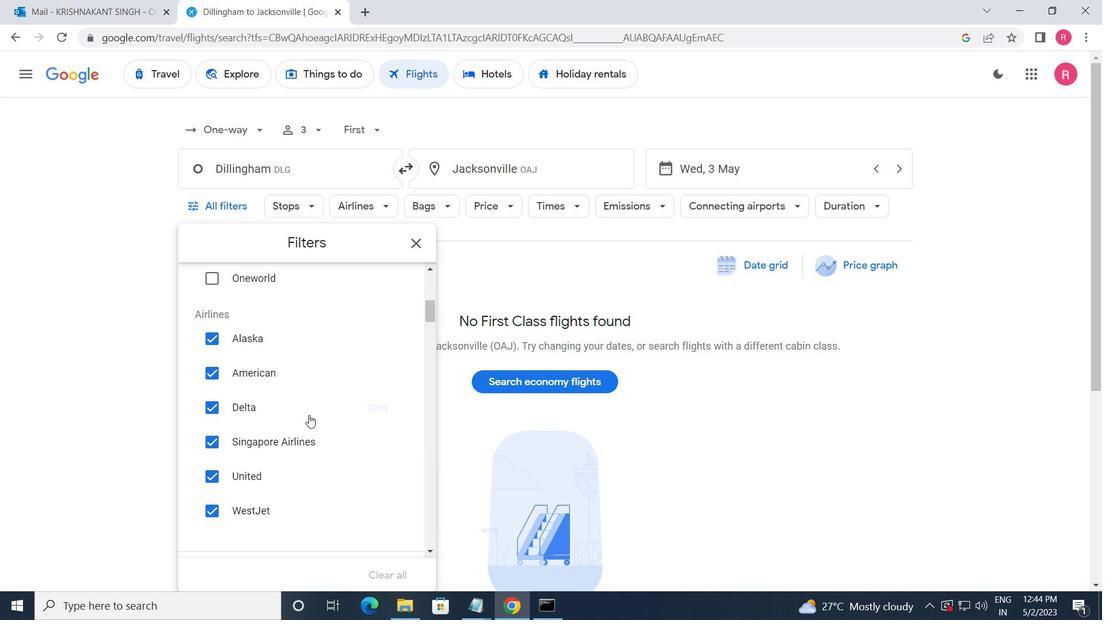 
Action: Mouse scrolled (312, 416) with delta (0, 0)
Screenshot: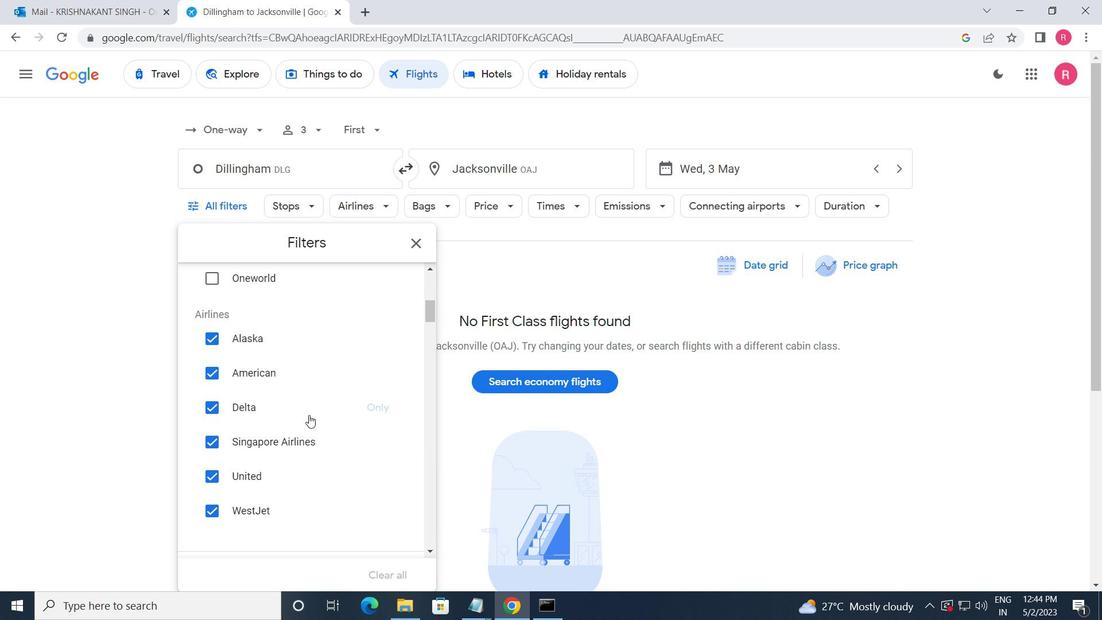 
Action: Mouse moved to (313, 416)
Screenshot: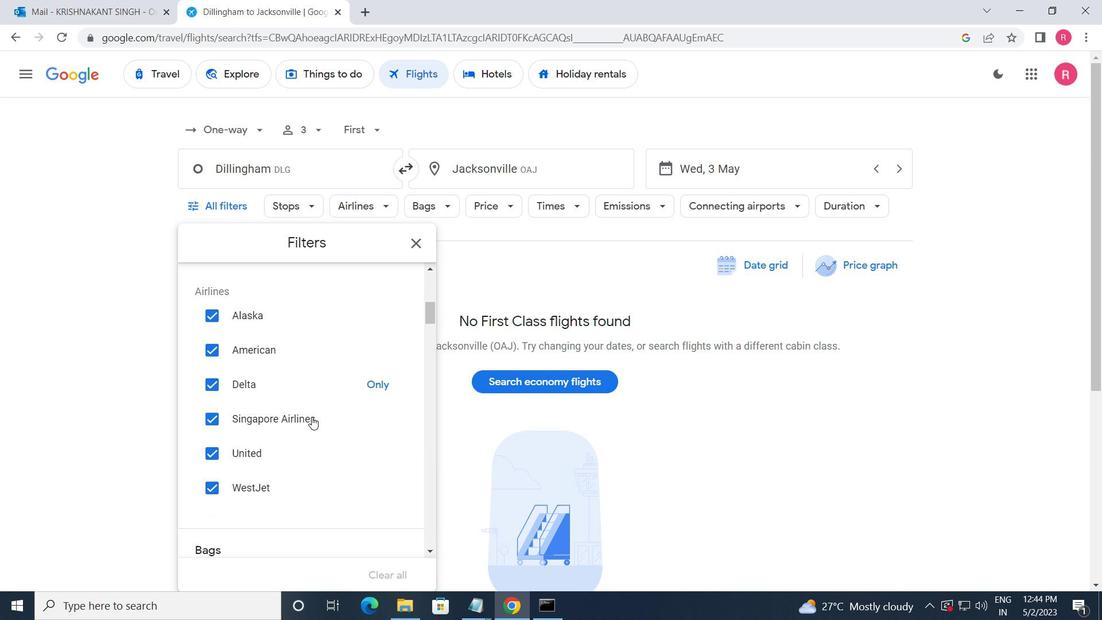 
Action: Mouse scrolled (313, 417) with delta (0, 0)
Screenshot: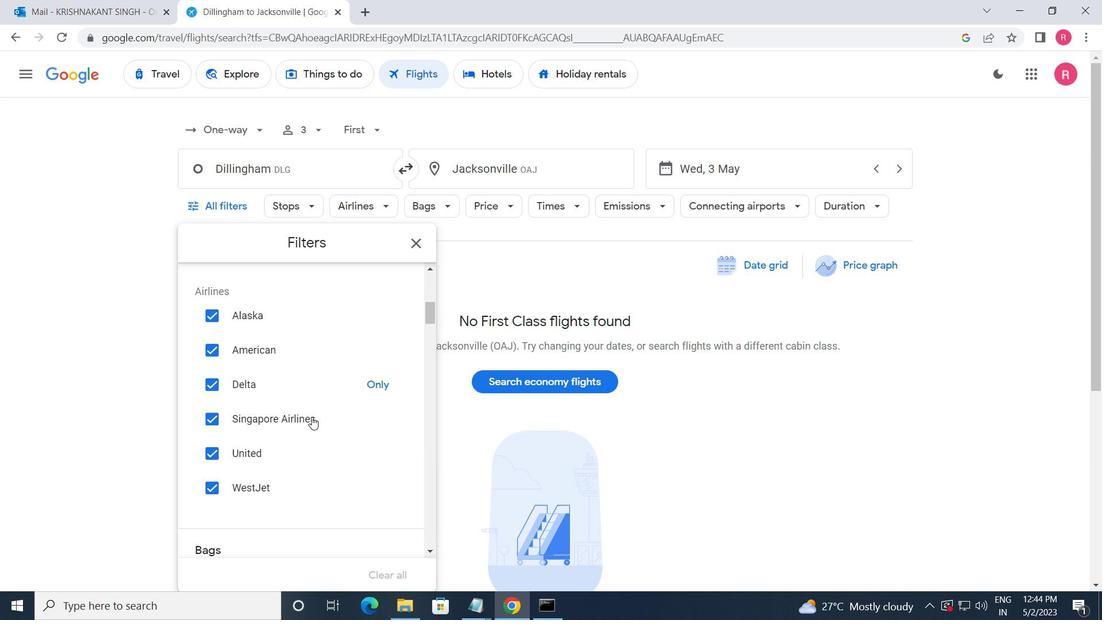 
Action: Mouse scrolled (313, 417) with delta (0, 0)
Screenshot: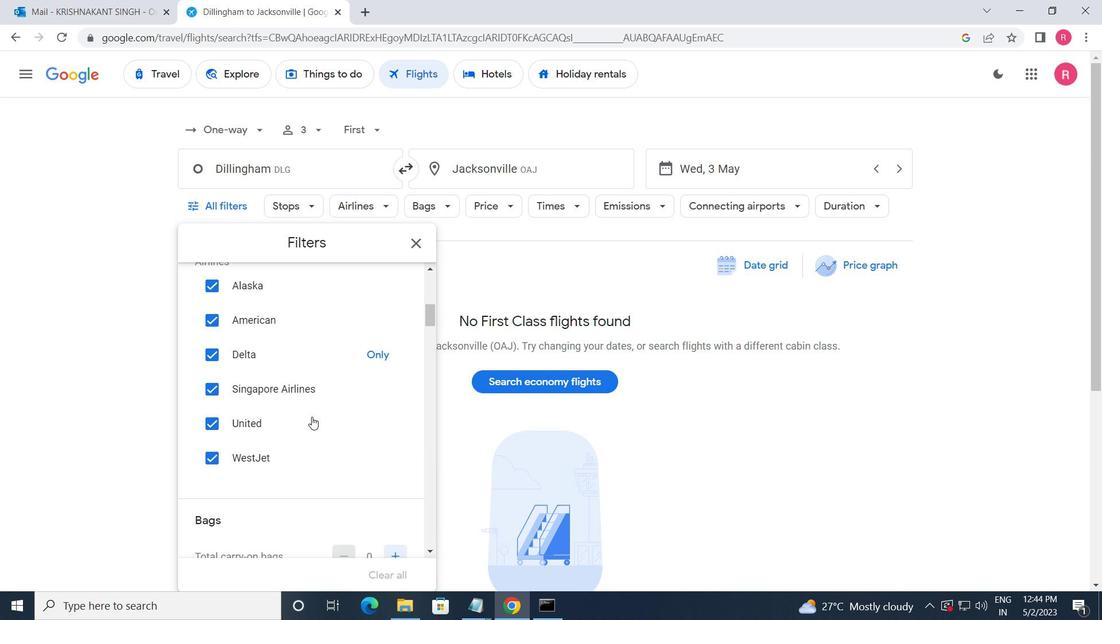 
Action: Mouse scrolled (313, 417) with delta (0, 0)
Screenshot: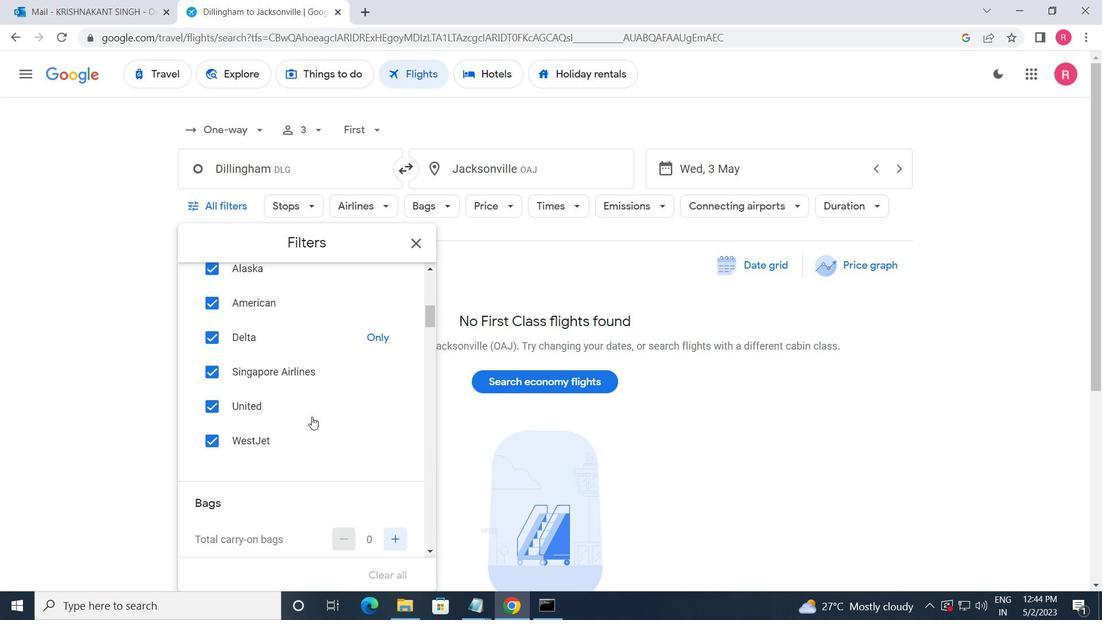 
Action: Mouse moved to (354, 408)
Screenshot: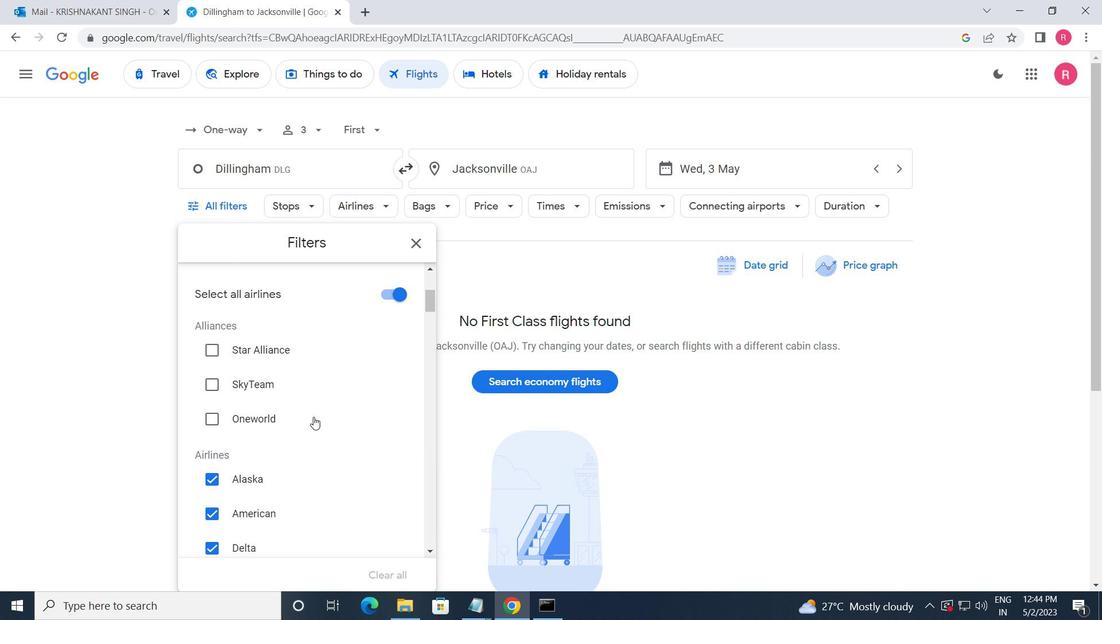 
Action: Mouse scrolled (354, 409) with delta (0, 0)
Screenshot: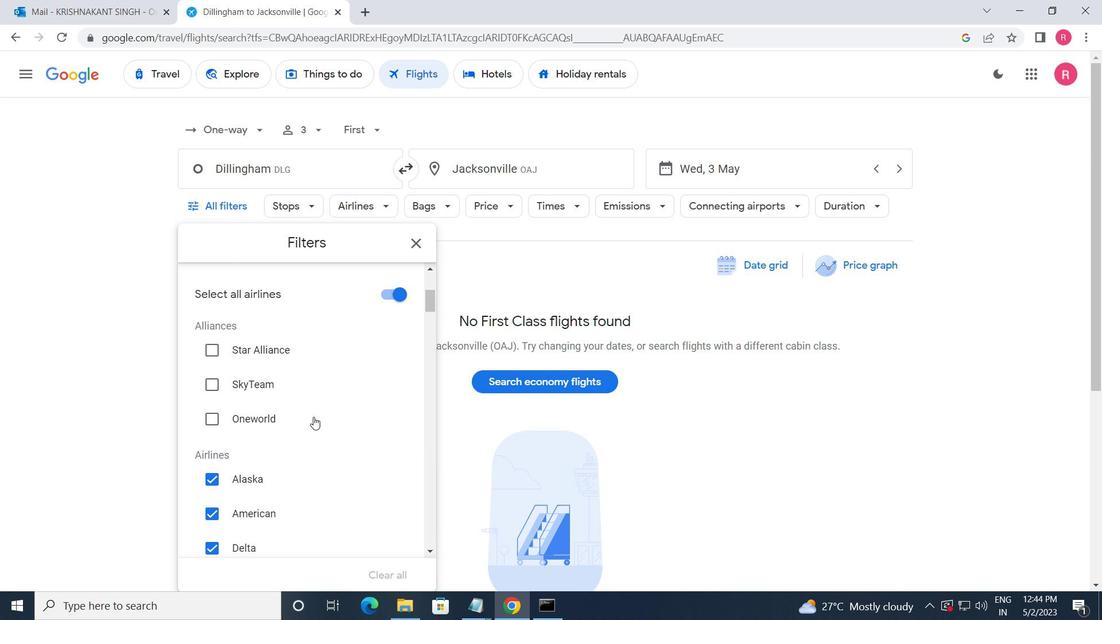 
Action: Mouse moved to (391, 372)
Screenshot: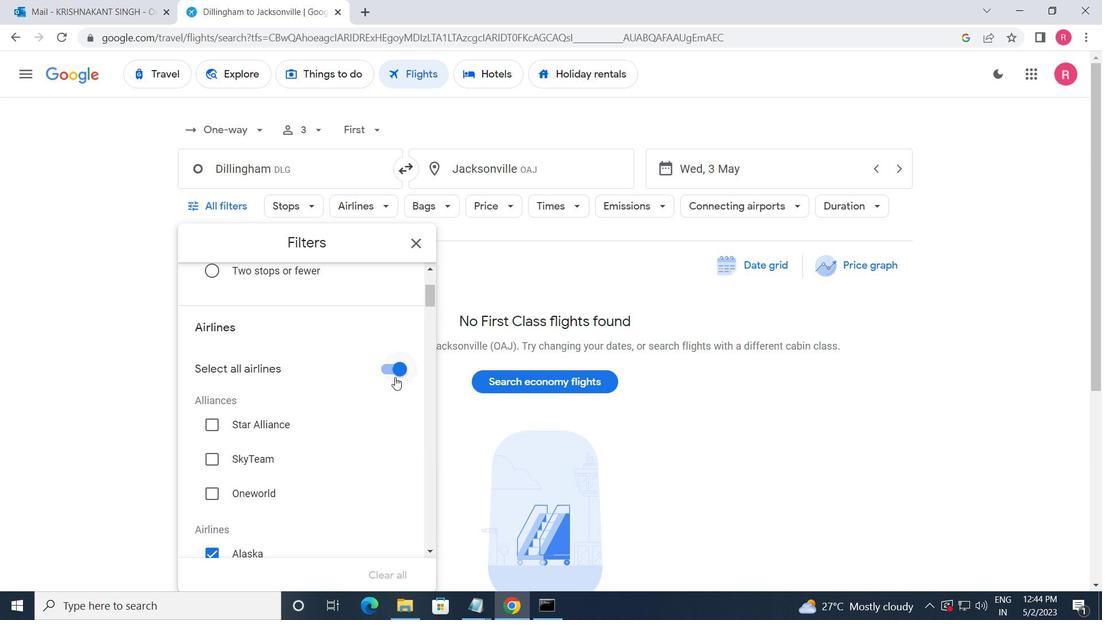 
Action: Mouse pressed left at (391, 372)
Screenshot: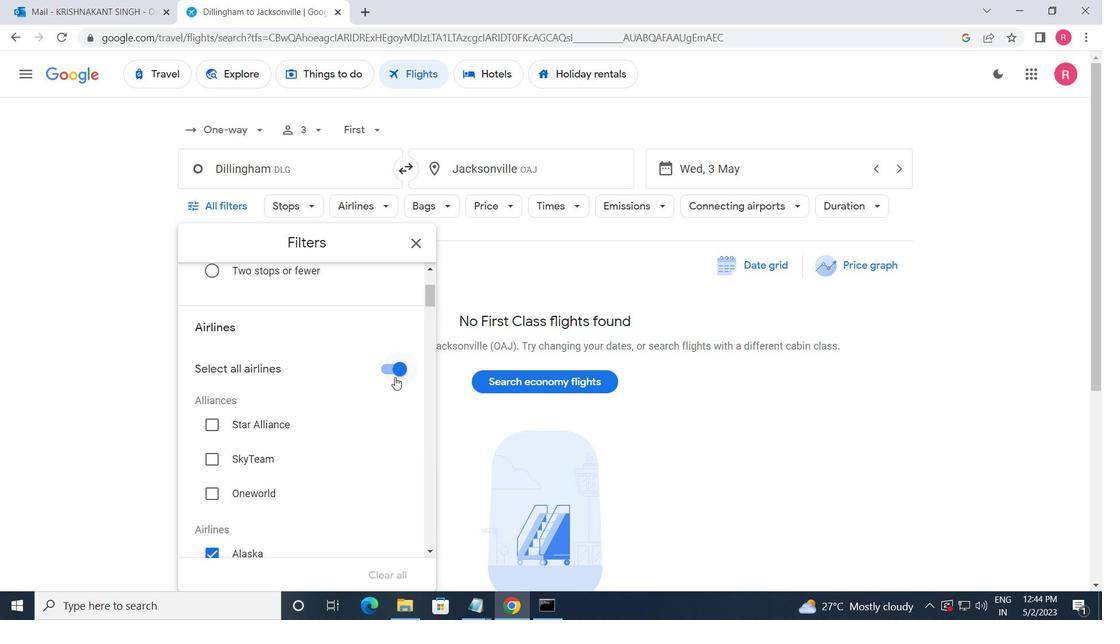 
Action: Mouse moved to (352, 413)
Screenshot: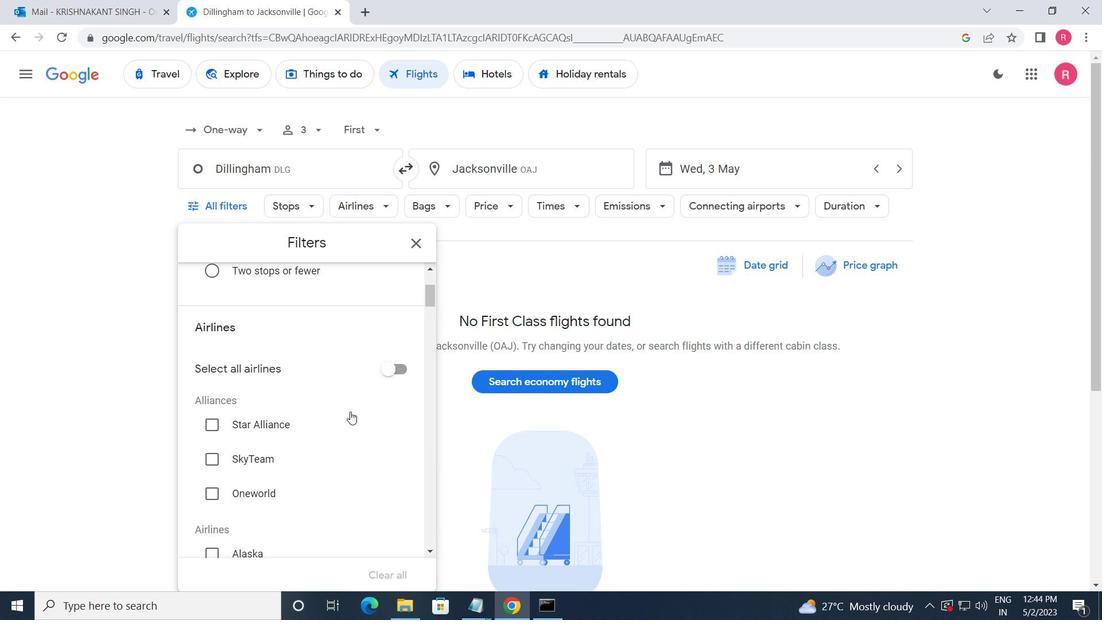 
Action: Mouse scrolled (352, 412) with delta (0, 0)
Screenshot: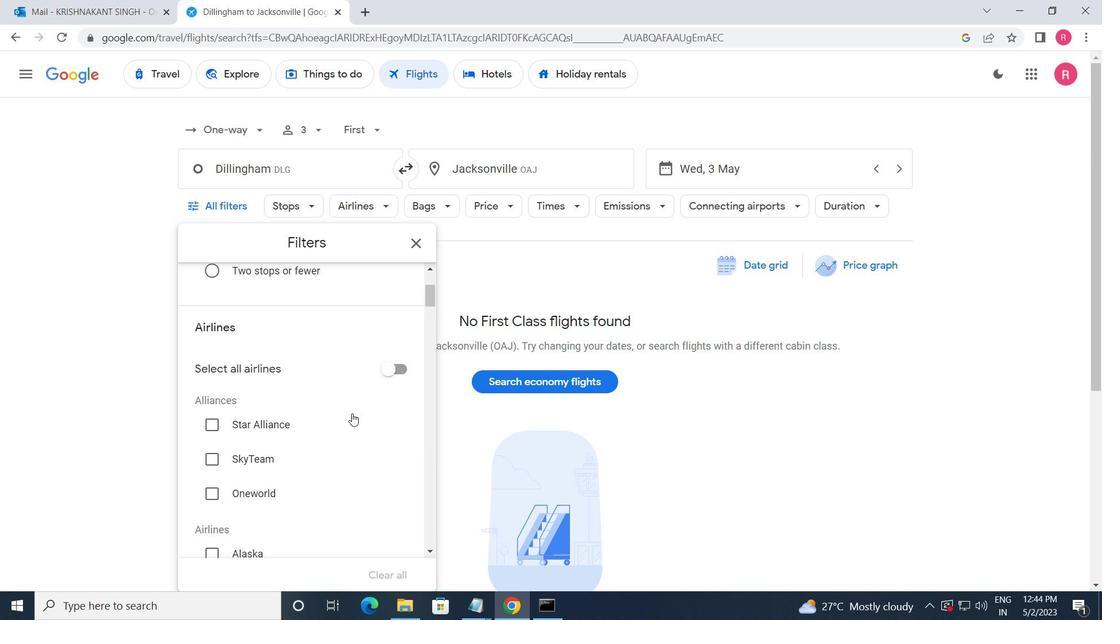 
Action: Mouse moved to (353, 414)
Screenshot: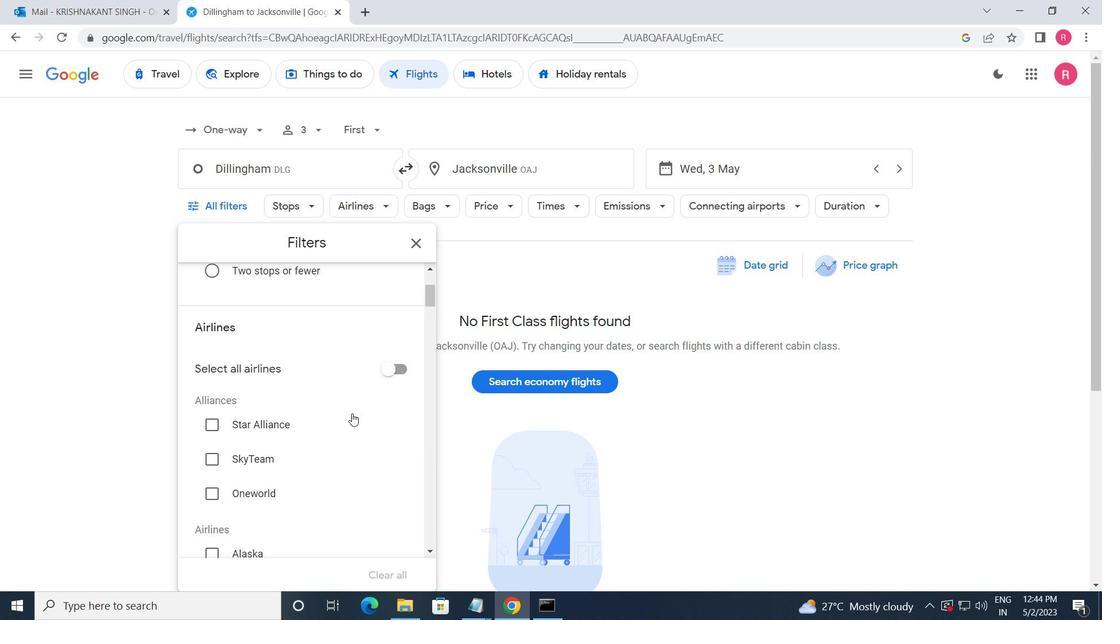
Action: Mouse scrolled (353, 413) with delta (0, 0)
Screenshot: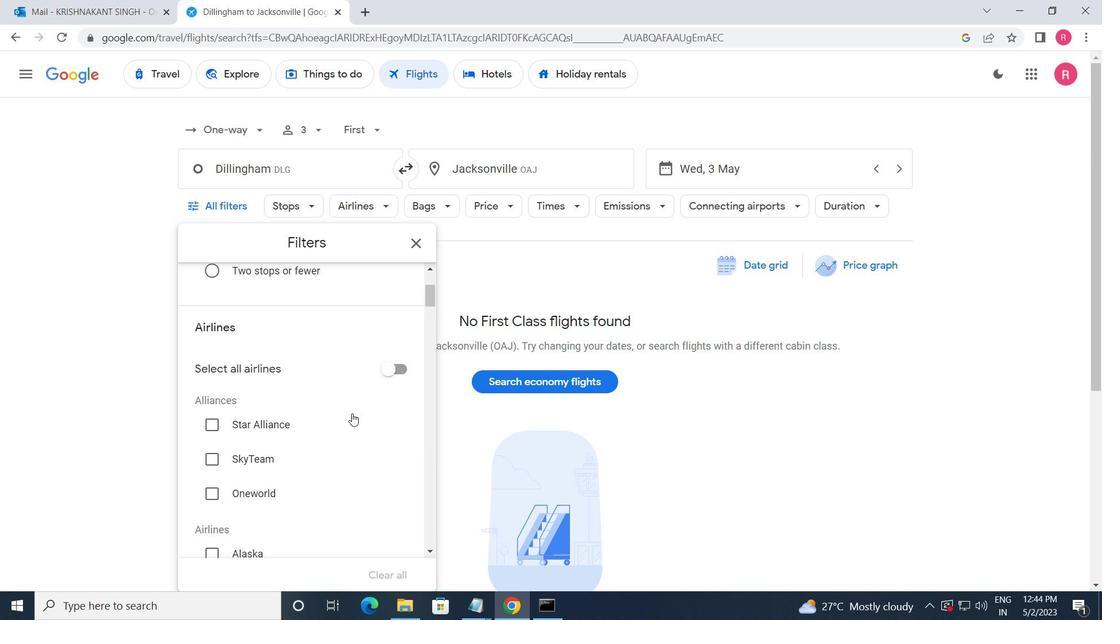 
Action: Mouse scrolled (353, 413) with delta (0, 0)
Screenshot: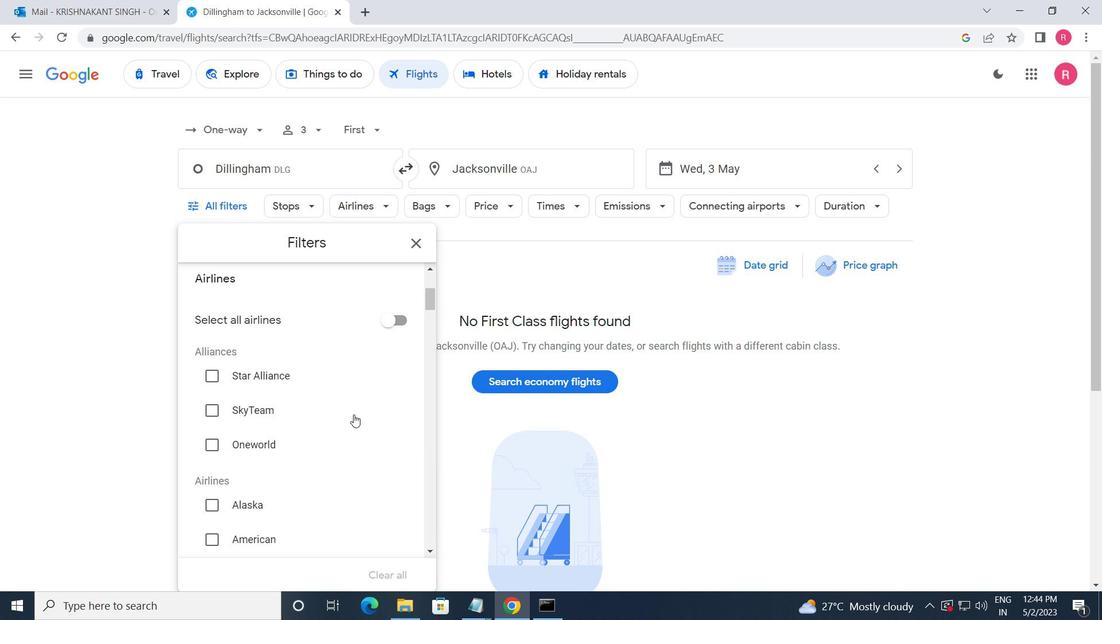 
Action: Mouse scrolled (353, 413) with delta (0, 0)
Screenshot: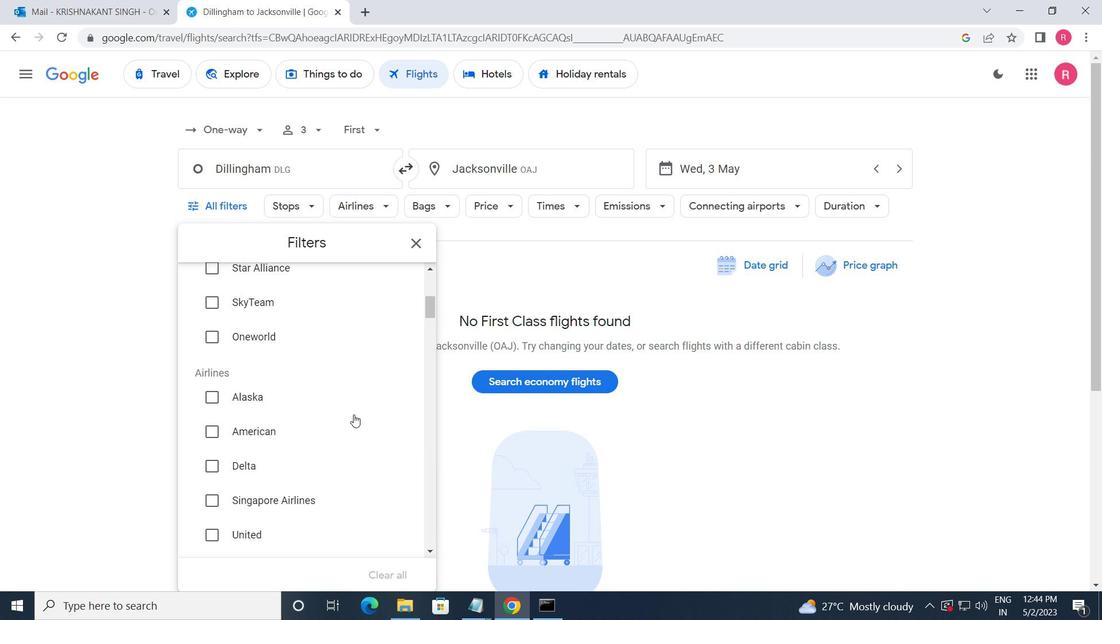 
Action: Mouse scrolled (353, 413) with delta (0, 0)
Screenshot: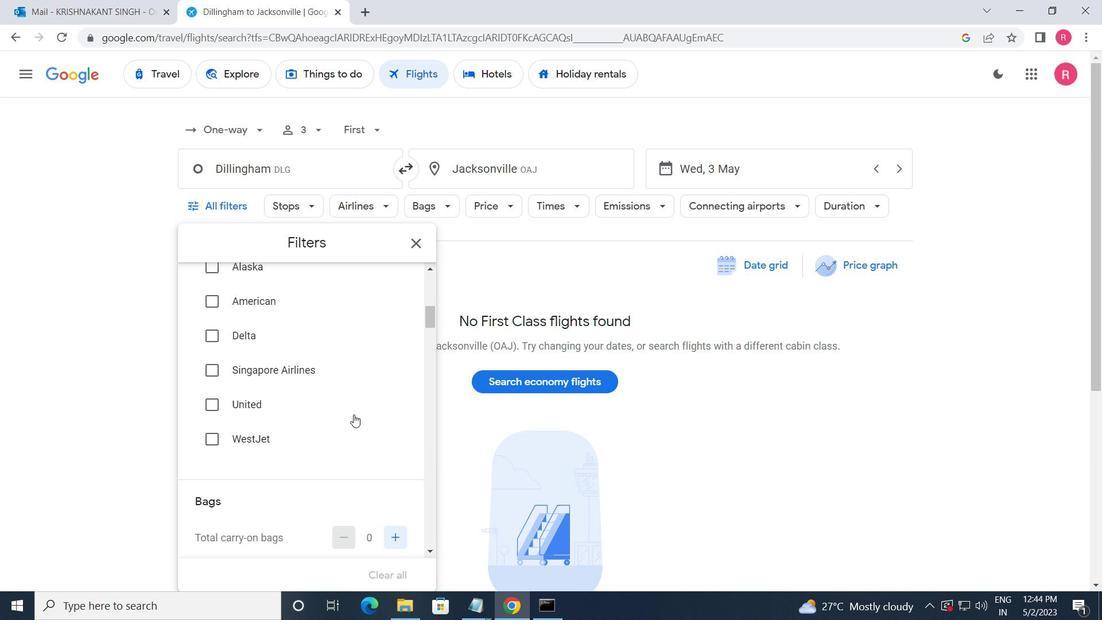 
Action: Mouse moved to (351, 418)
Screenshot: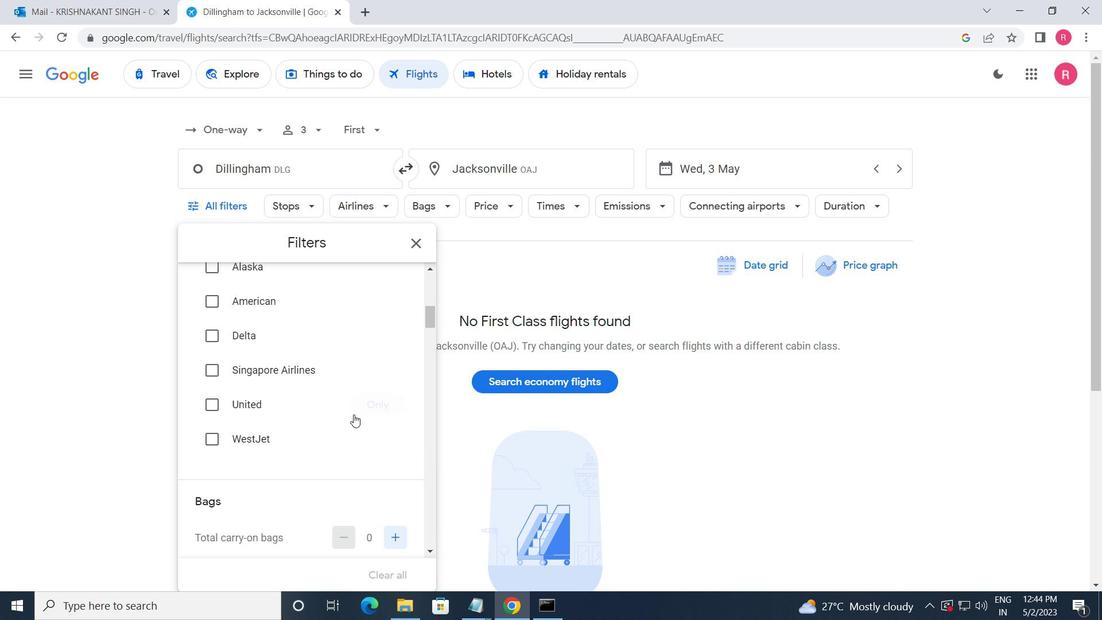 
Action: Mouse scrolled (351, 417) with delta (0, 0)
Screenshot: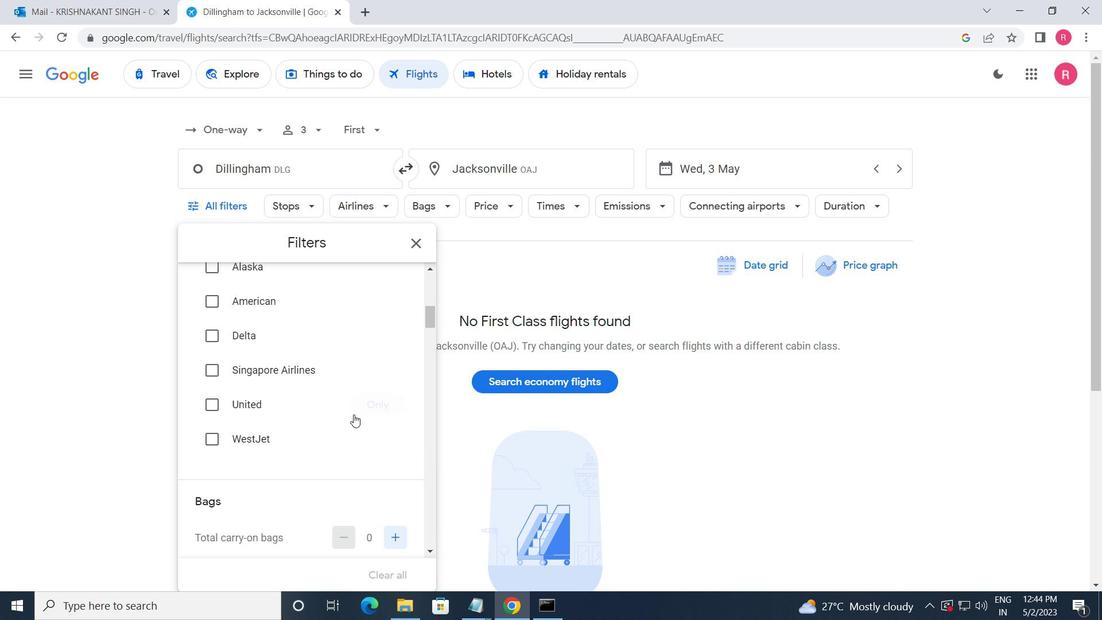 
Action: Mouse moved to (347, 420)
Screenshot: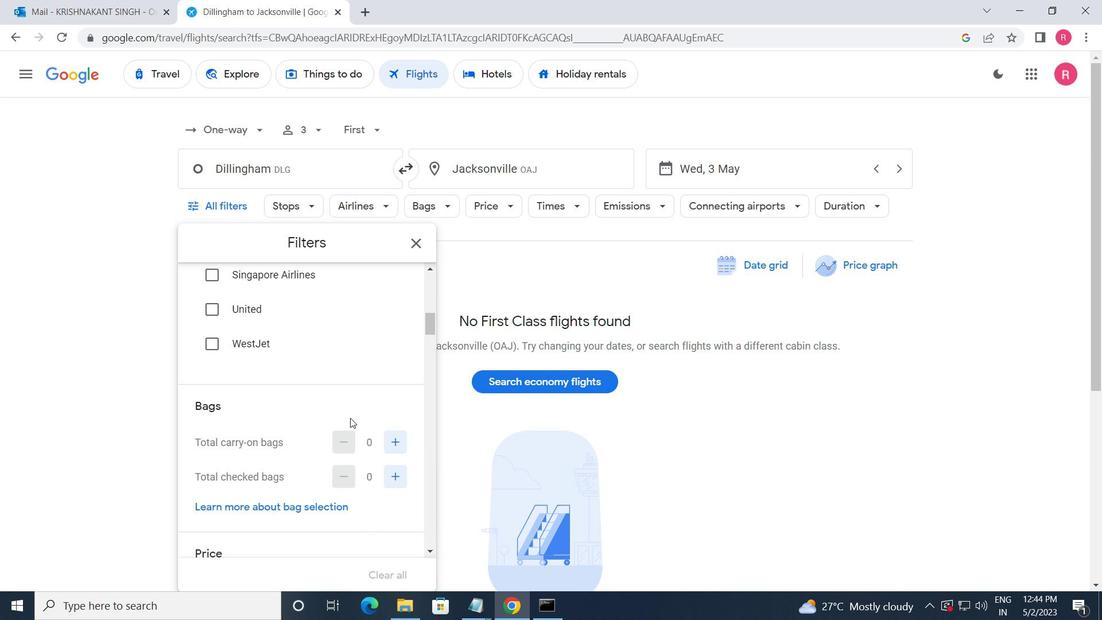 
Action: Mouse scrolled (347, 420) with delta (0, 0)
Screenshot: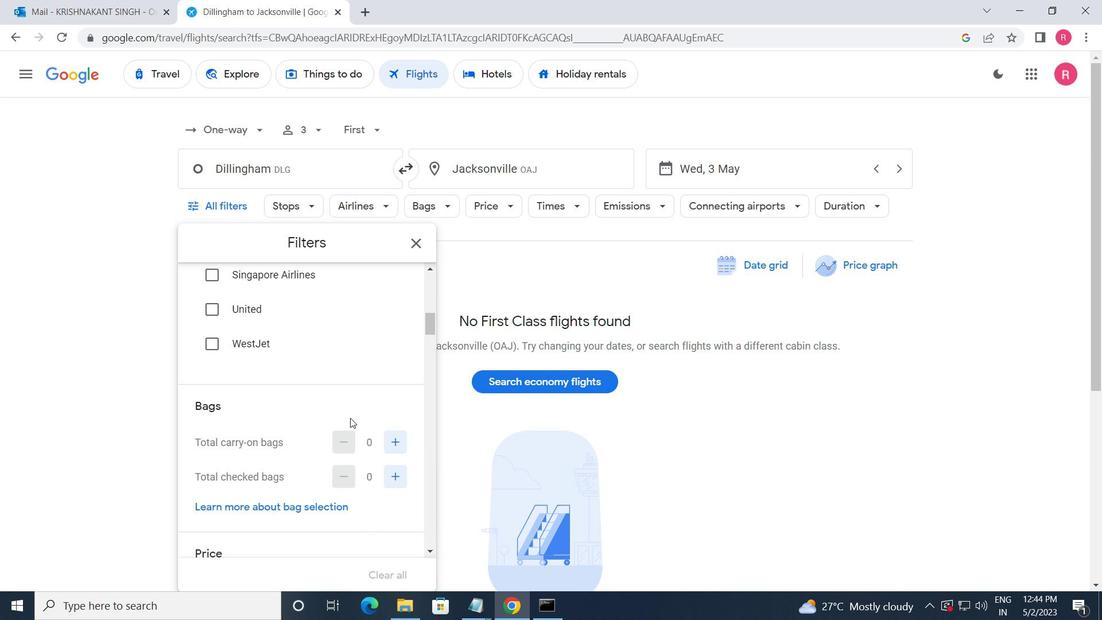 
Action: Mouse moved to (346, 422)
Screenshot: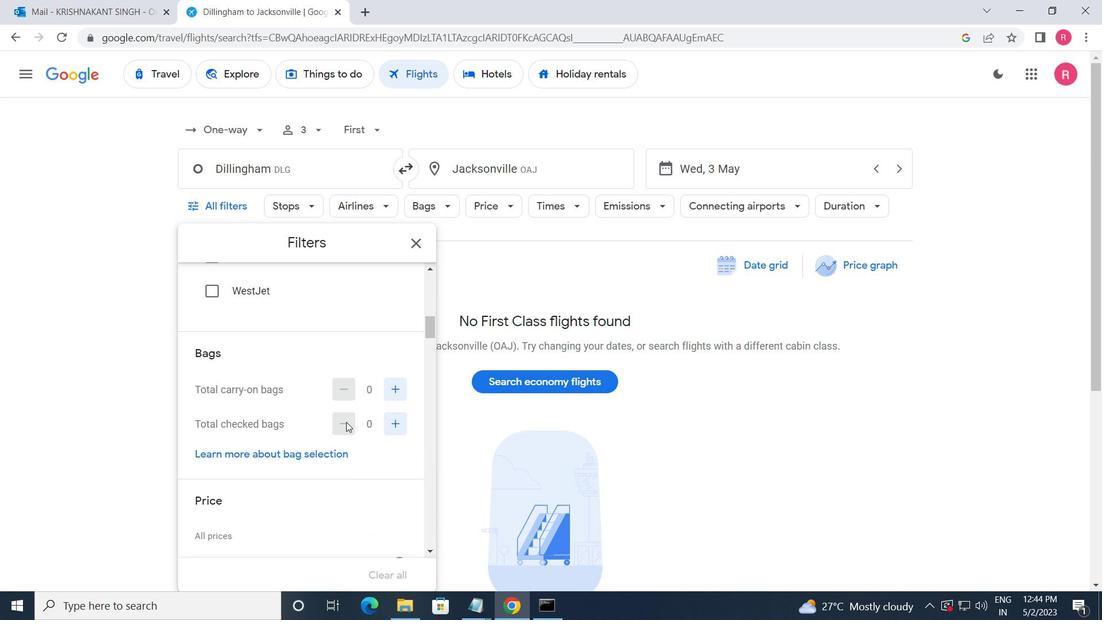 
Action: Mouse scrolled (346, 421) with delta (0, 0)
Screenshot: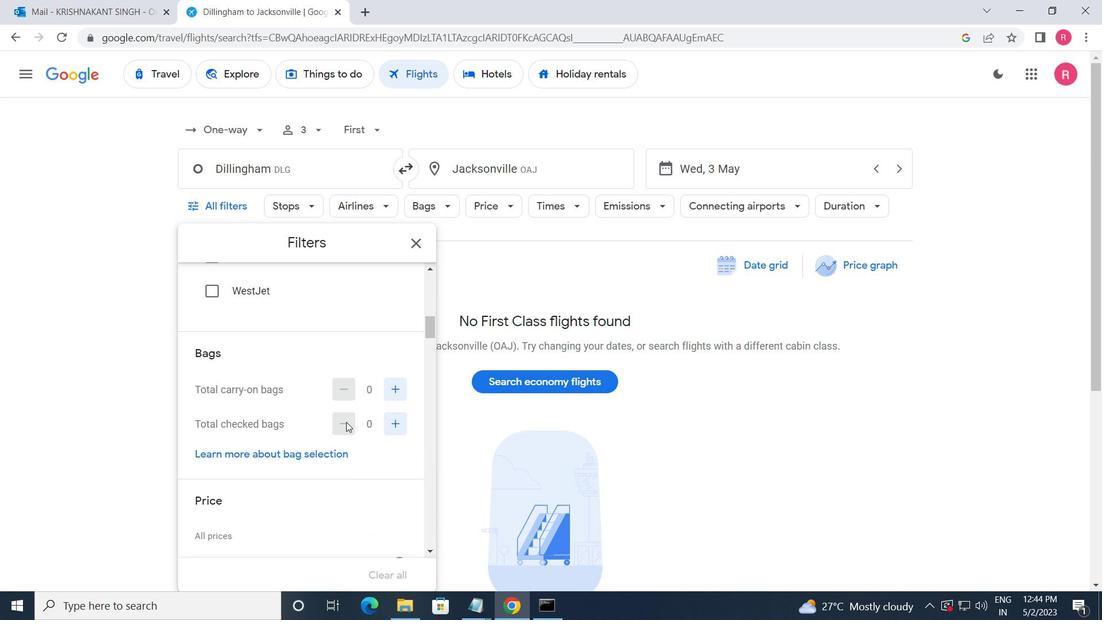 
Action: Mouse moved to (346, 424)
Screenshot: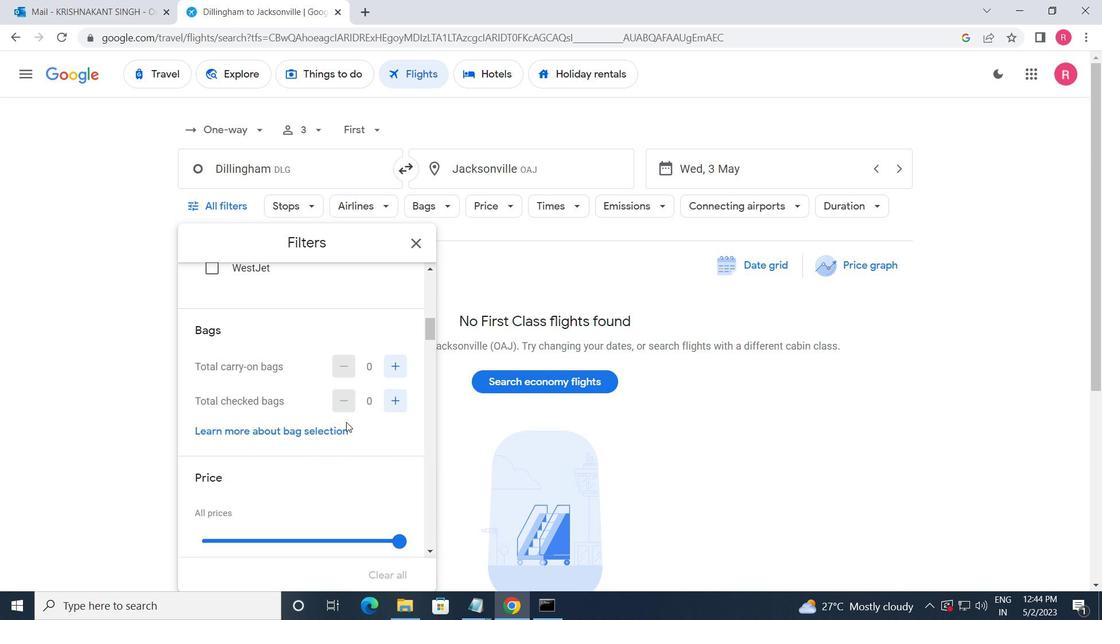 
Action: Mouse scrolled (346, 424) with delta (0, 0)
Screenshot: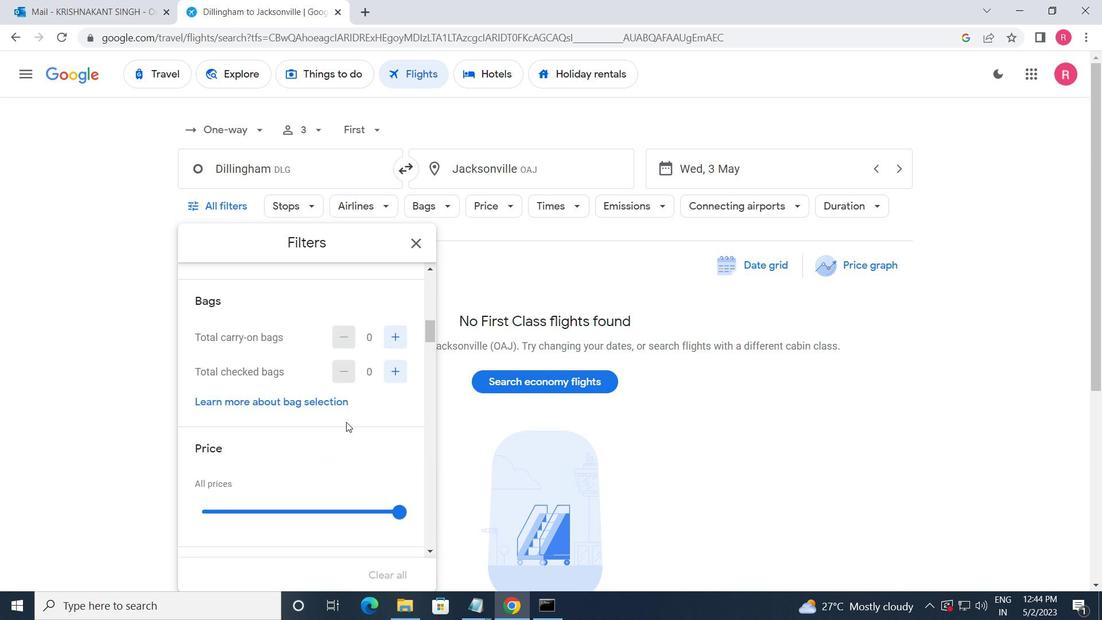 
Action: Mouse moved to (349, 415)
Screenshot: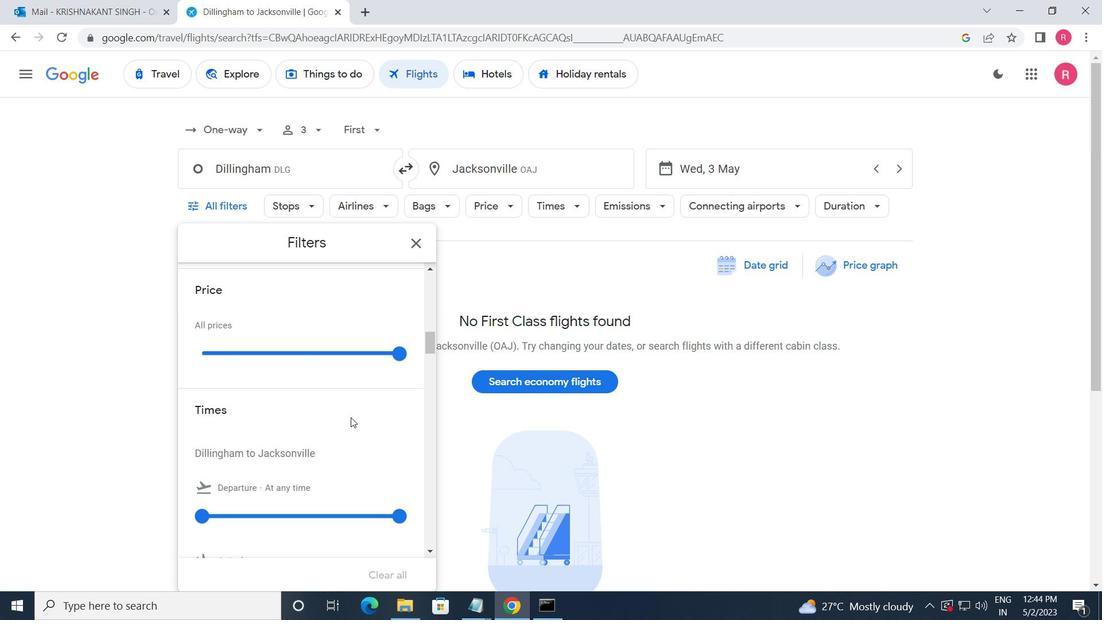 
Action: Mouse scrolled (349, 415) with delta (0, 0)
Screenshot: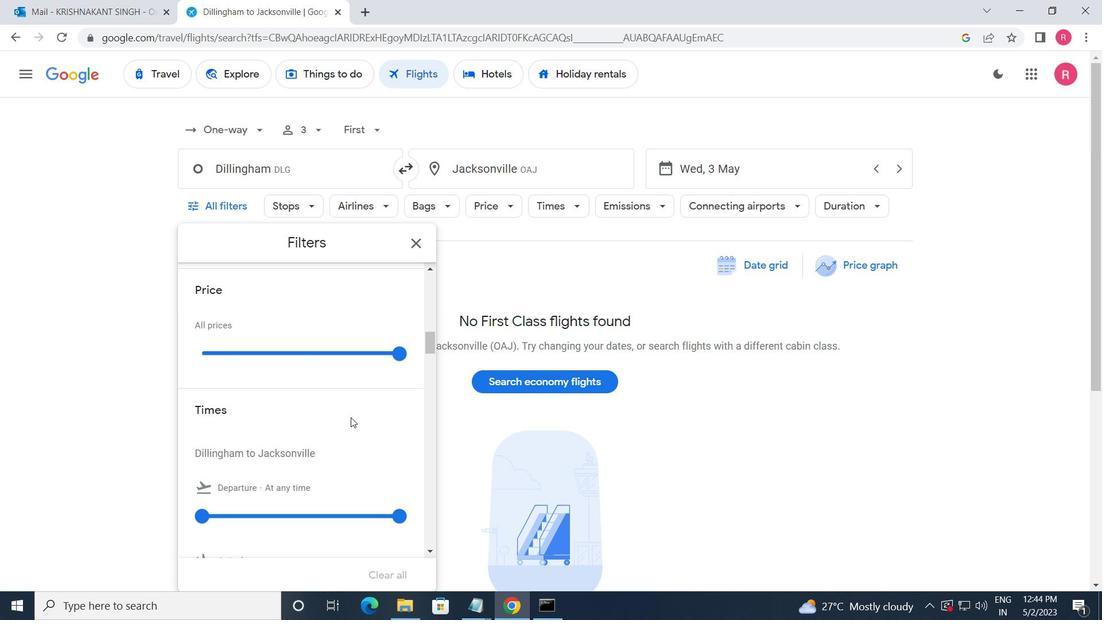 
Action: Mouse moved to (347, 410)
Screenshot: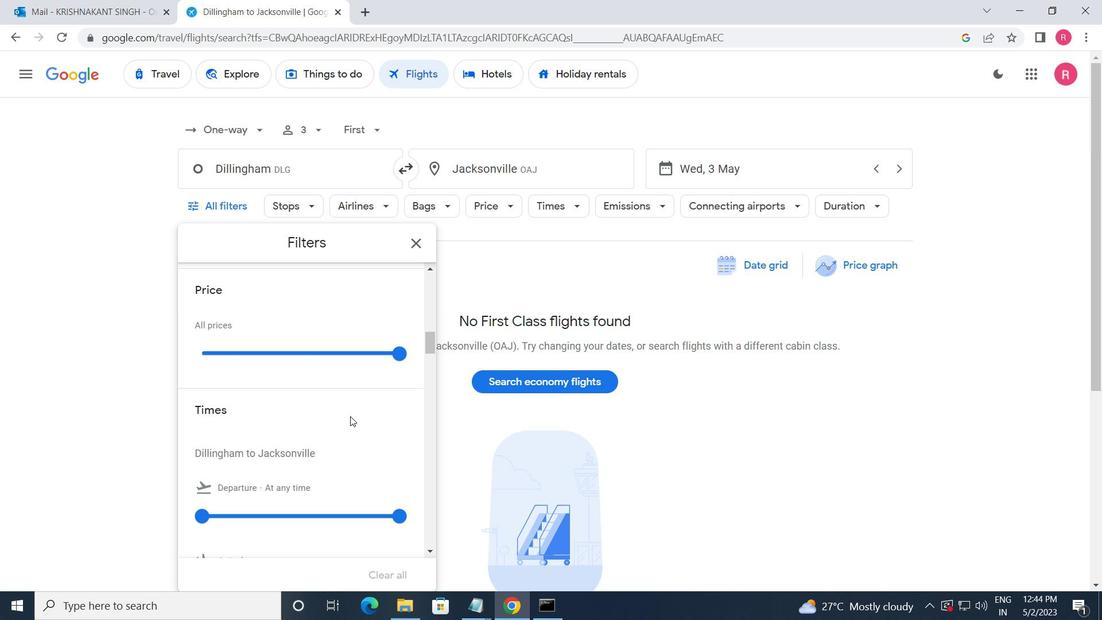 
Action: Mouse scrolled (347, 411) with delta (0, 0)
Screenshot: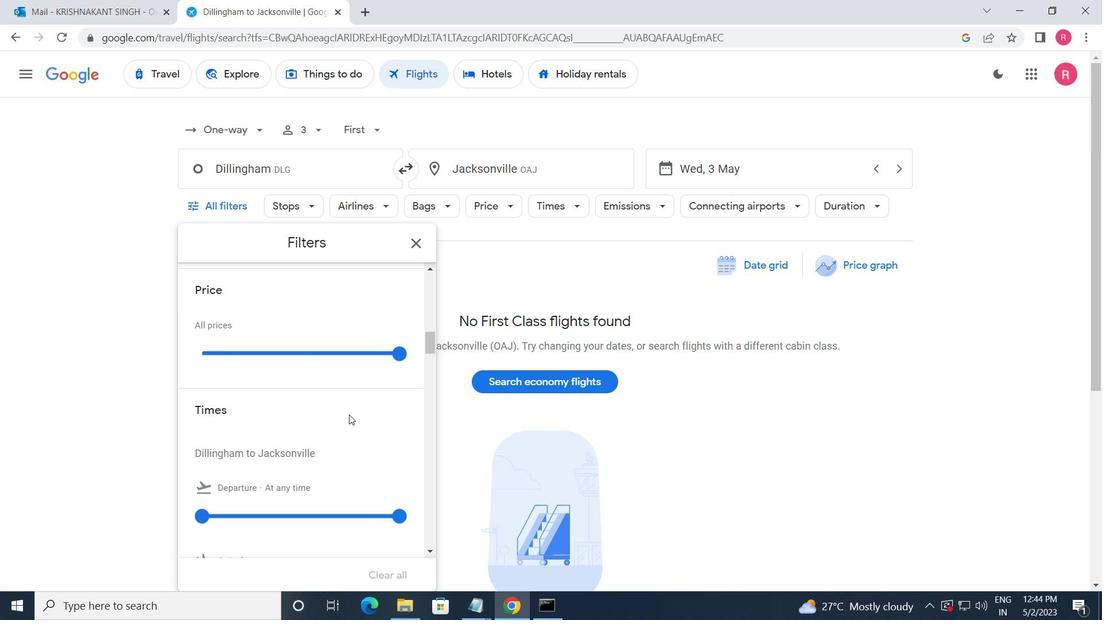
Action: Mouse moved to (401, 323)
Screenshot: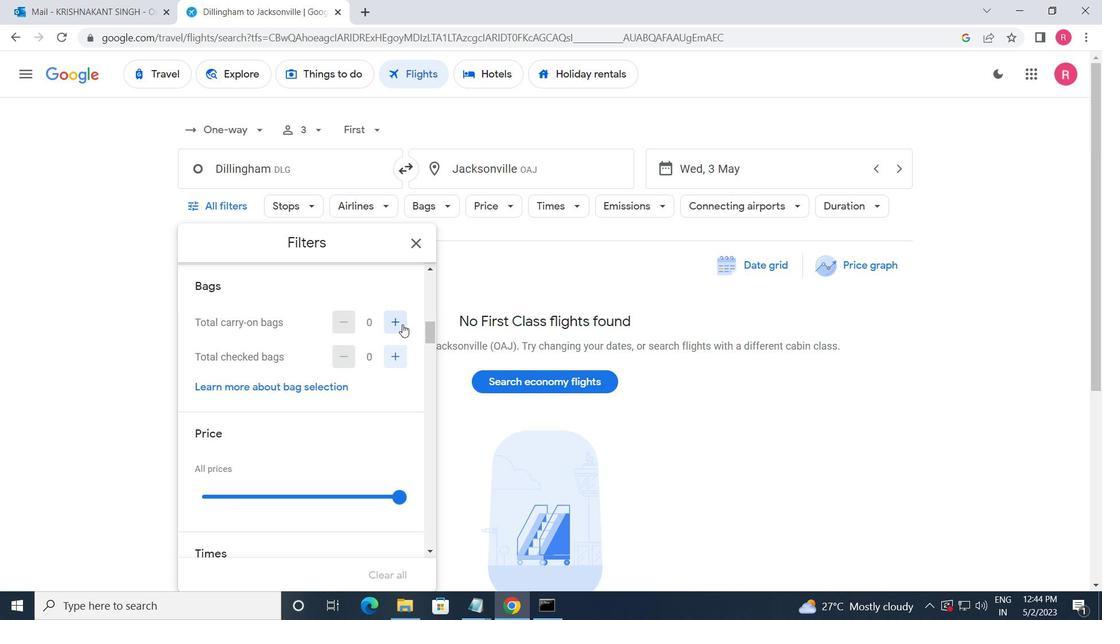 
Action: Mouse pressed left at (401, 323)
Screenshot: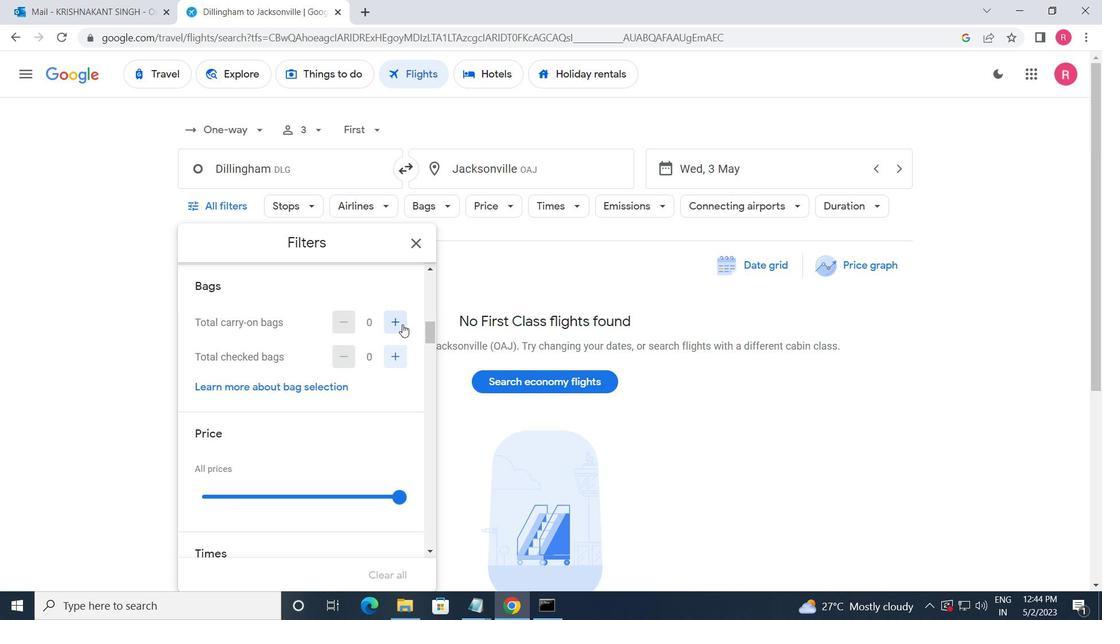 
Action: Mouse moved to (383, 435)
Screenshot: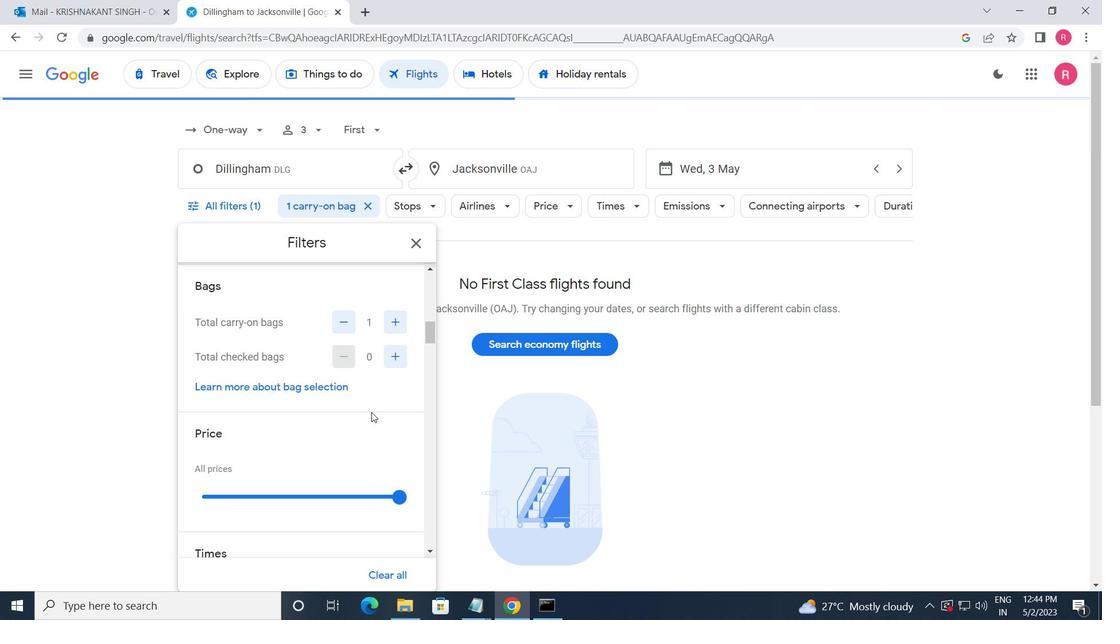 
Action: Mouse scrolled (383, 435) with delta (0, 0)
Screenshot: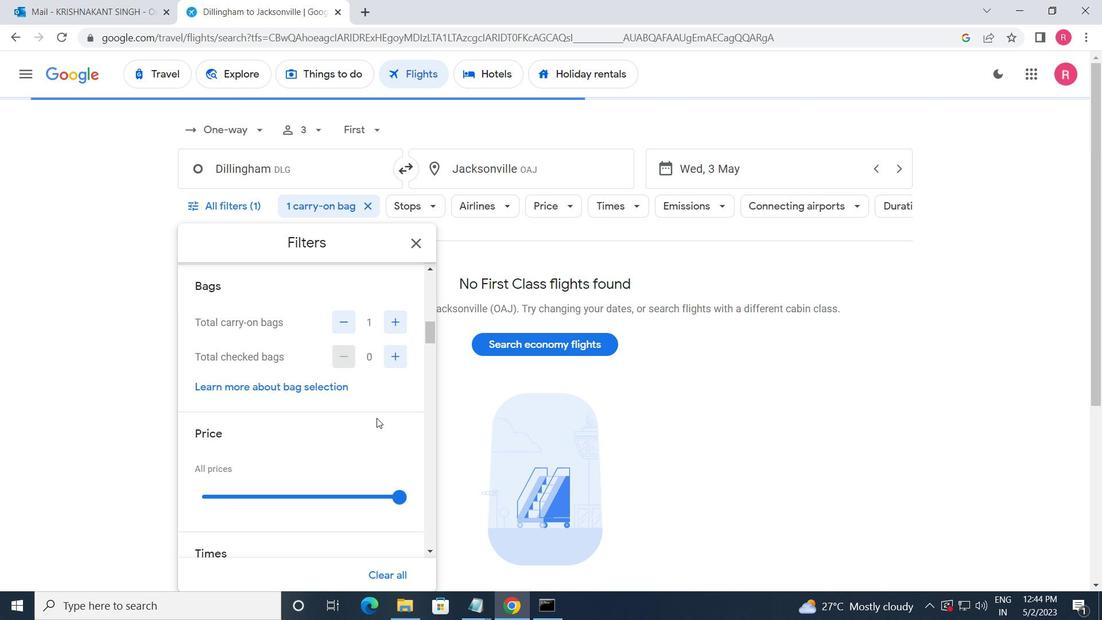 
Action: Mouse moved to (401, 430)
Screenshot: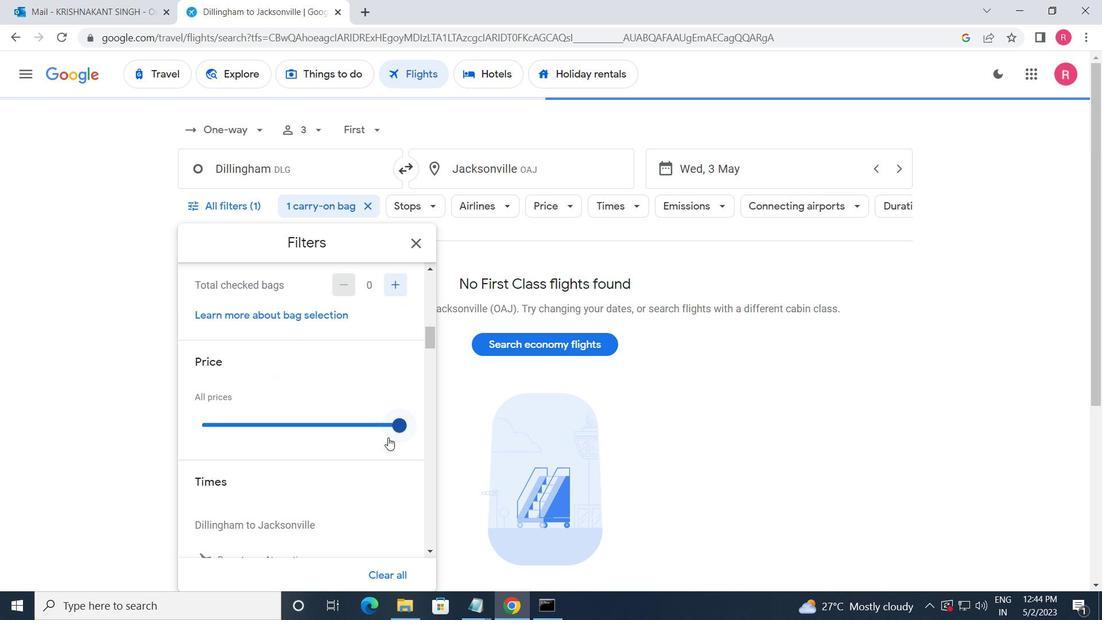 
Action: Mouse pressed left at (401, 430)
Screenshot: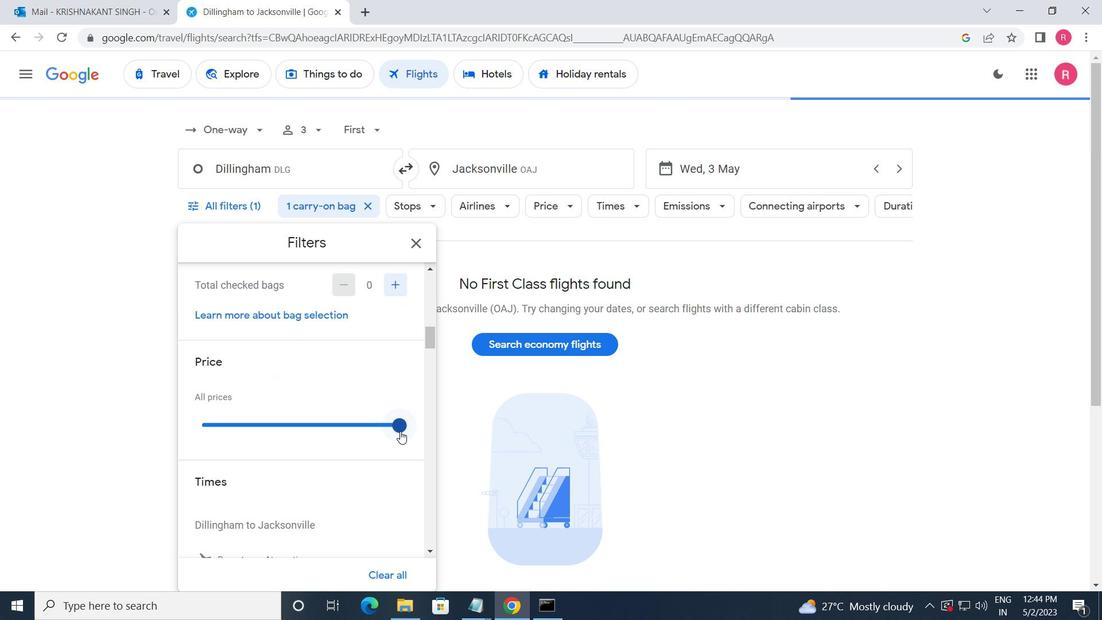 
Action: Mouse moved to (380, 435)
Screenshot: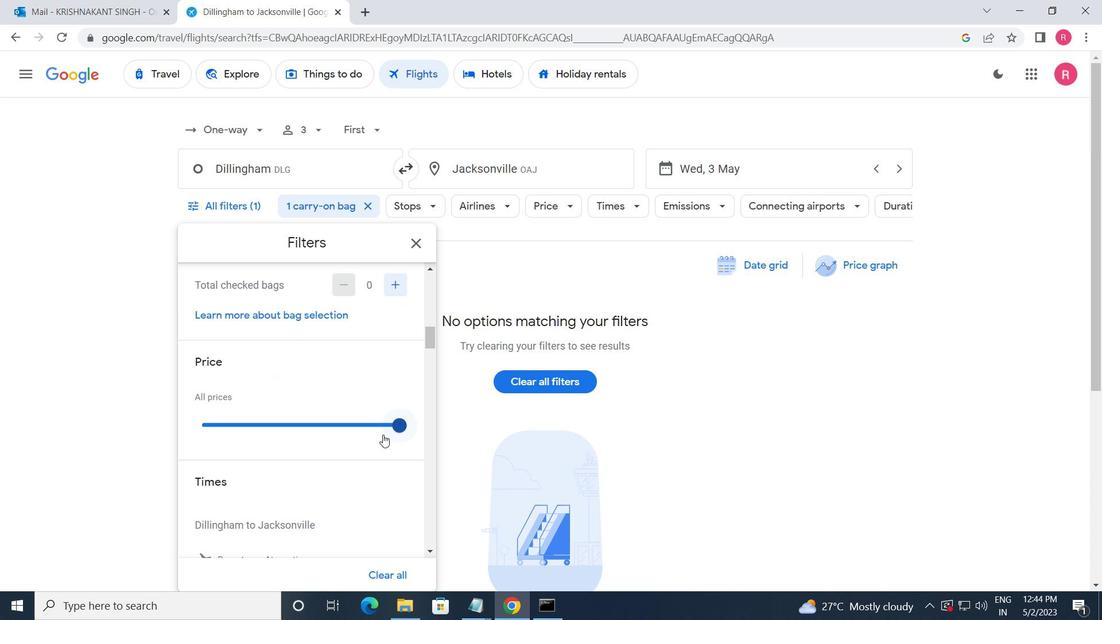 
Action: Mouse scrolled (380, 434) with delta (0, 0)
Screenshot: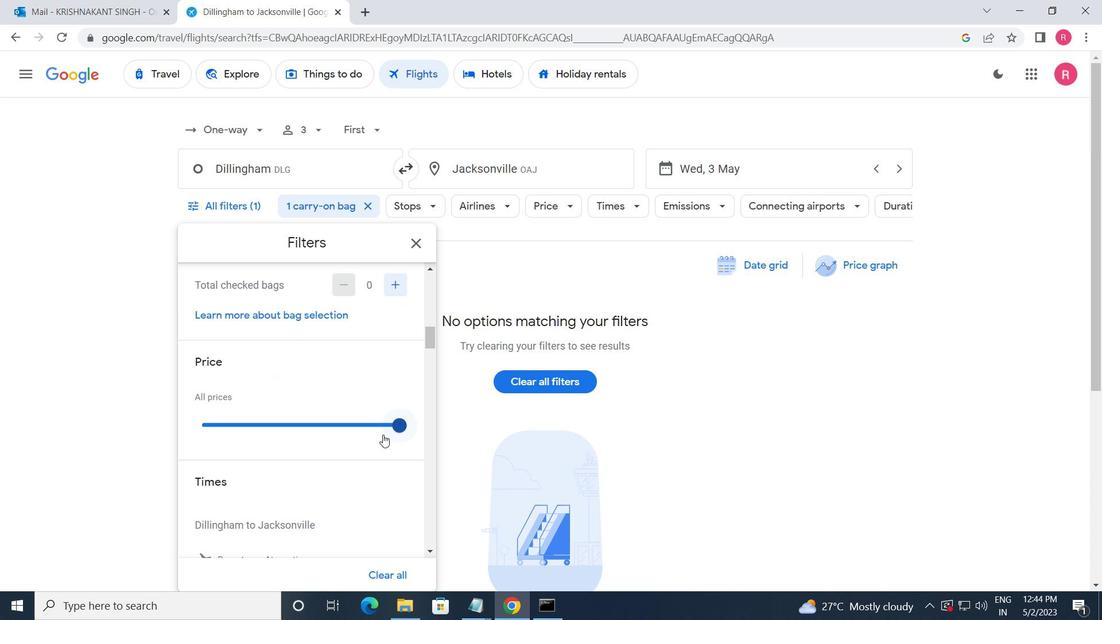
Action: Mouse moved to (379, 436)
Screenshot: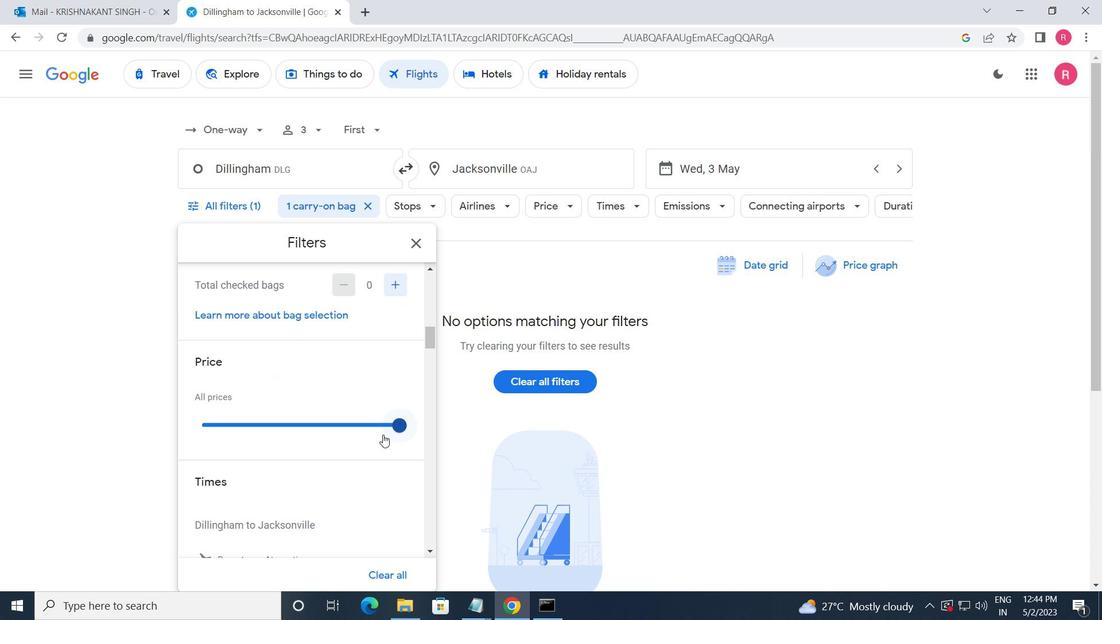 
Action: Mouse scrolled (379, 435) with delta (0, 0)
Screenshot: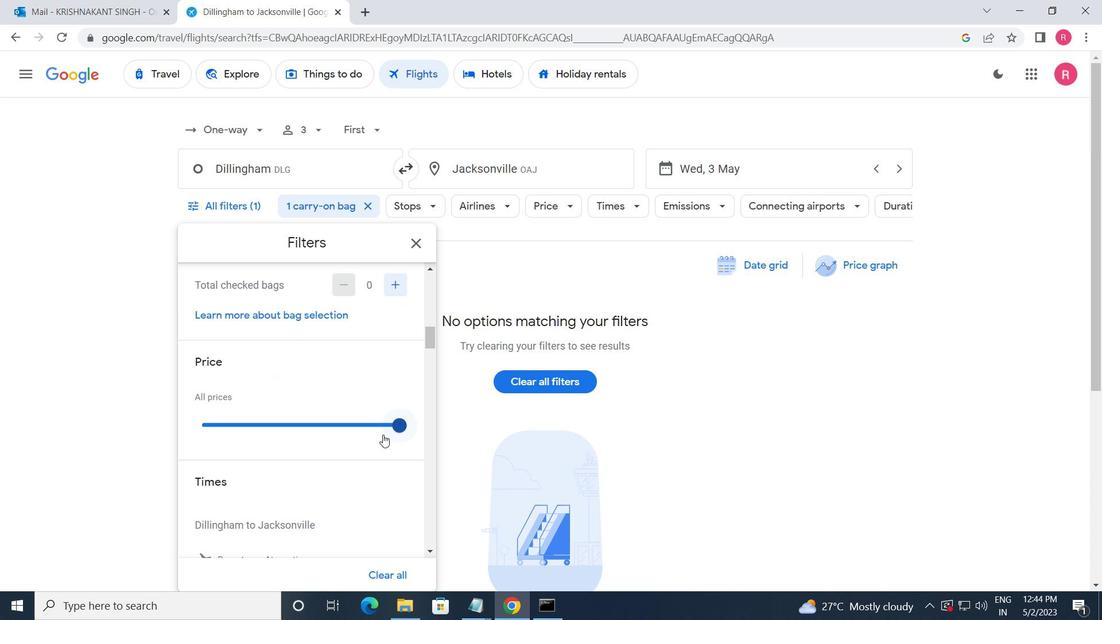 
Action: Mouse moved to (217, 447)
Screenshot: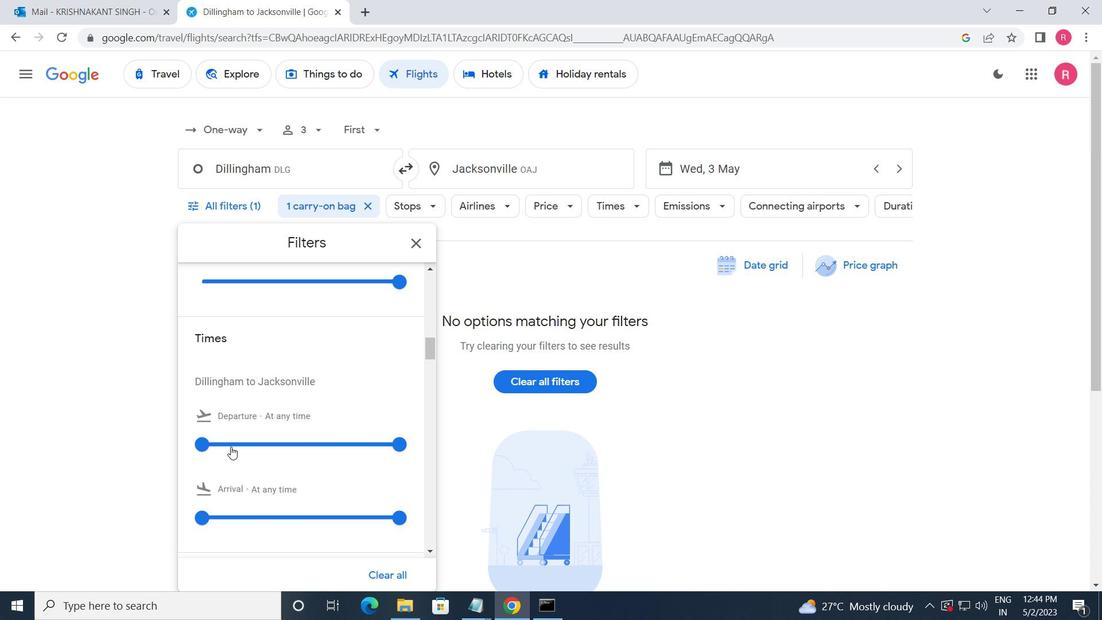 
Action: Mouse pressed left at (217, 447)
Screenshot: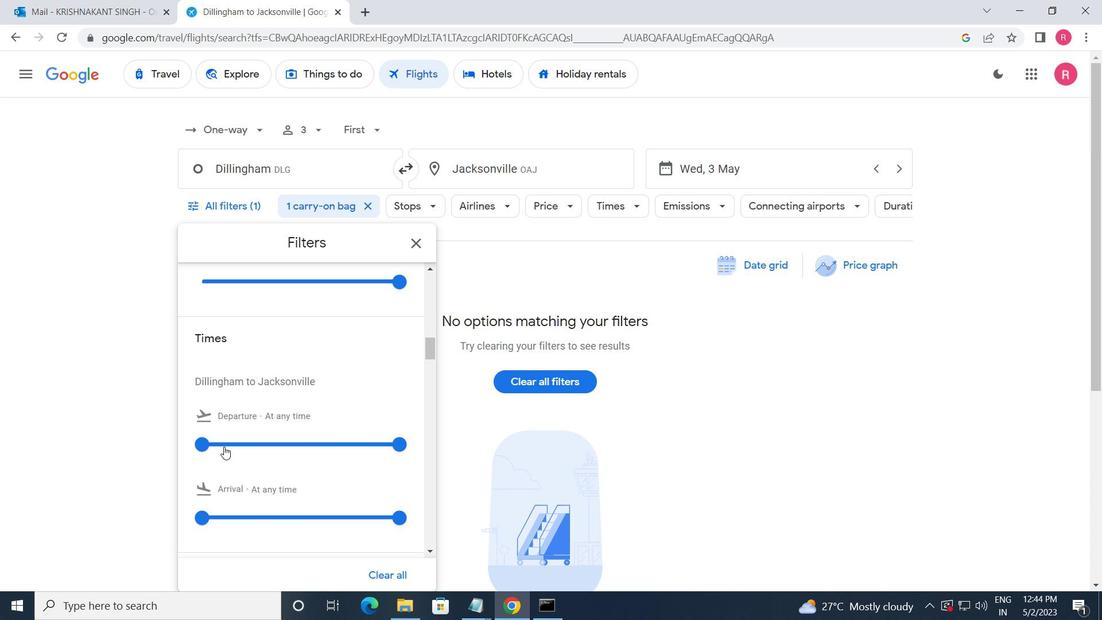 
Action: Mouse moved to (399, 446)
Screenshot: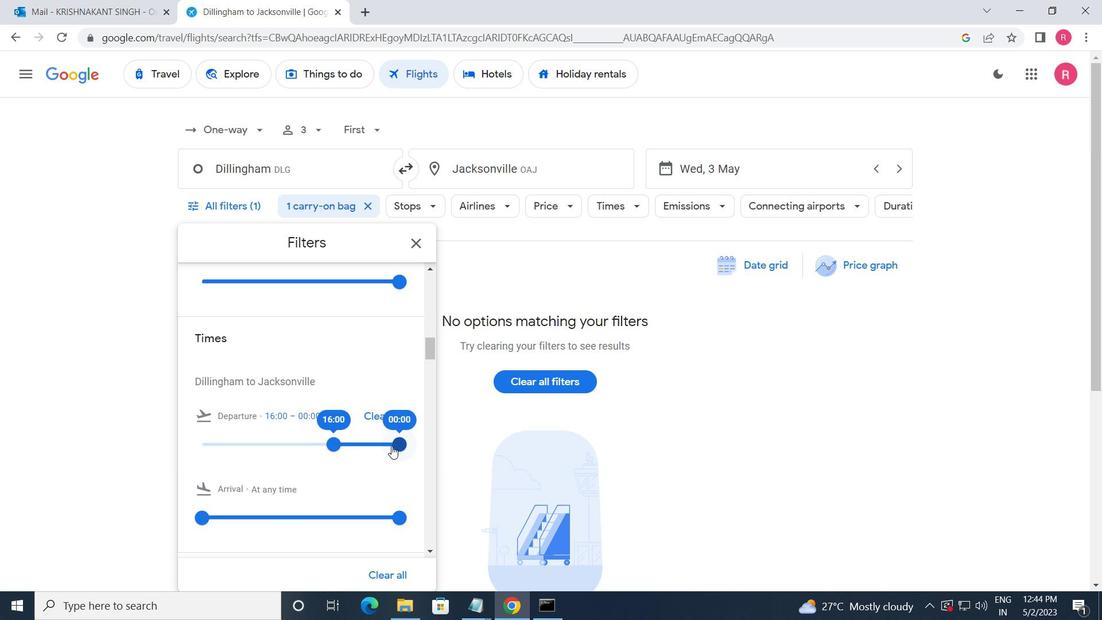 
Action: Mouse pressed left at (399, 446)
Screenshot: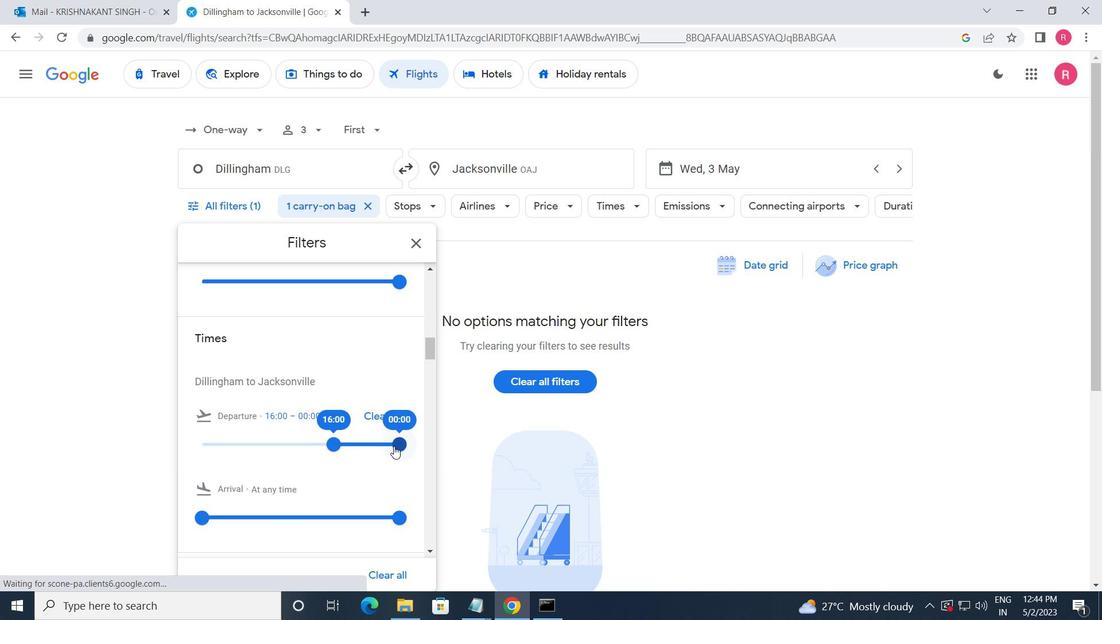 
Action: Mouse moved to (415, 247)
Screenshot: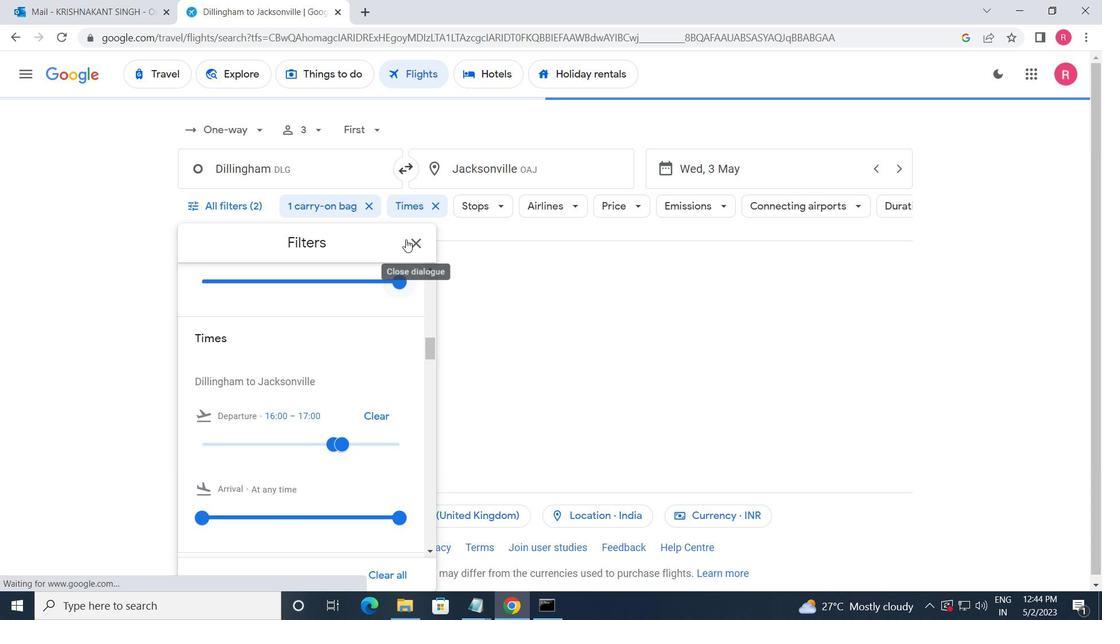 
Action: Mouse pressed left at (415, 247)
Screenshot: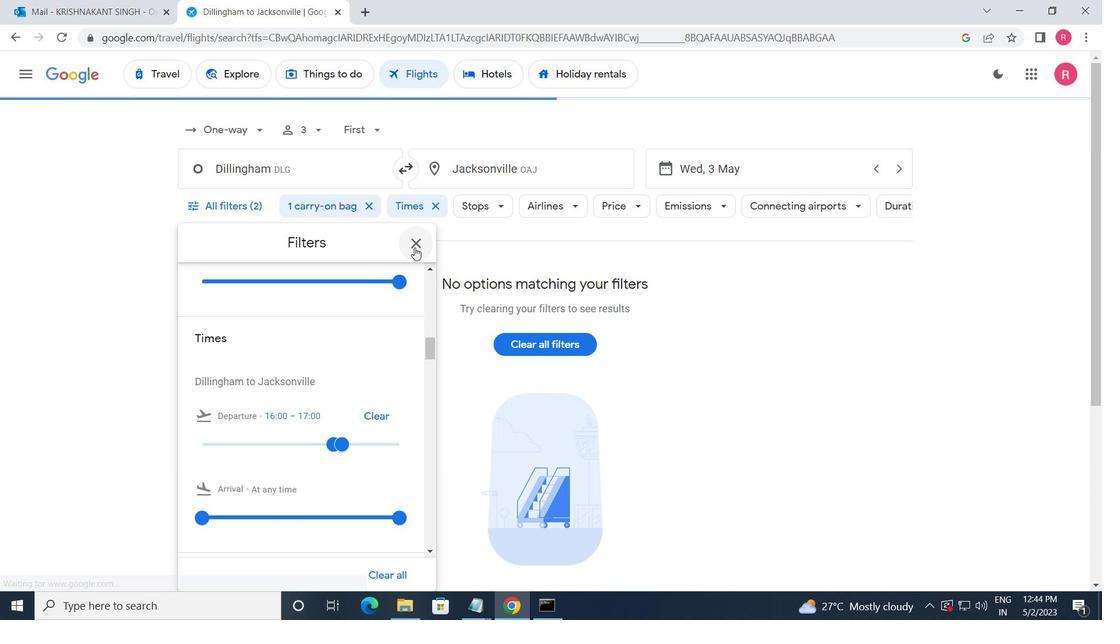 
Action: Mouse moved to (414, 264)
Screenshot: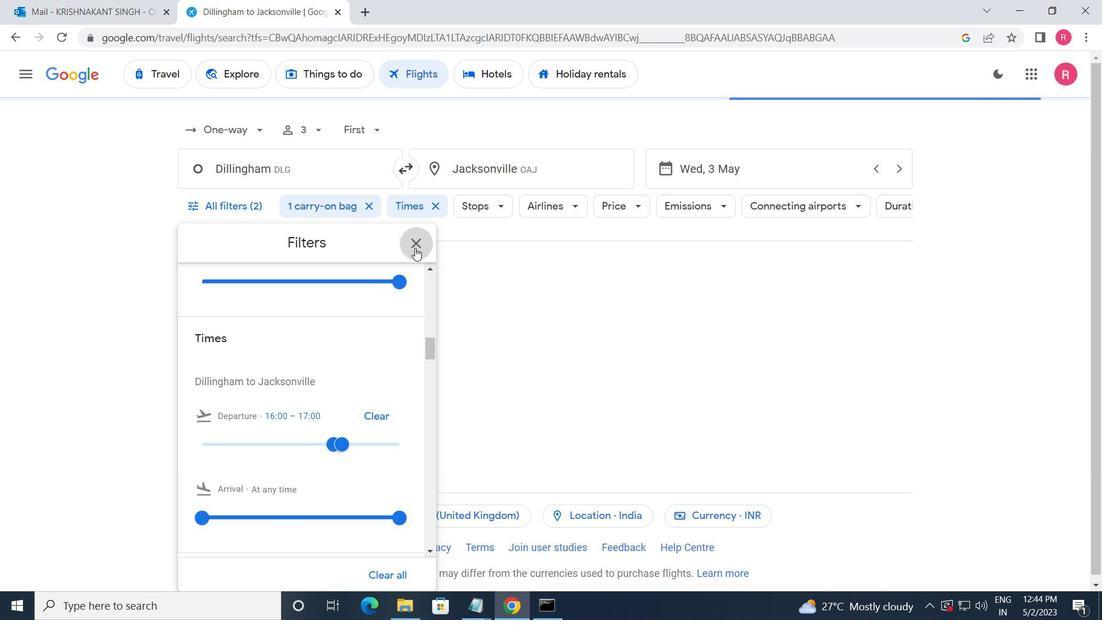 
